 Task: Send an email with the signature Alicia Thompson with the subject Reminder for a donation and the message Would you be able to attend the training session on Monday at 10 am? from softage.10@softage.net to softage.6@softage.net and softage.7@softage.net
Action: Mouse moved to (104, 108)
Screenshot: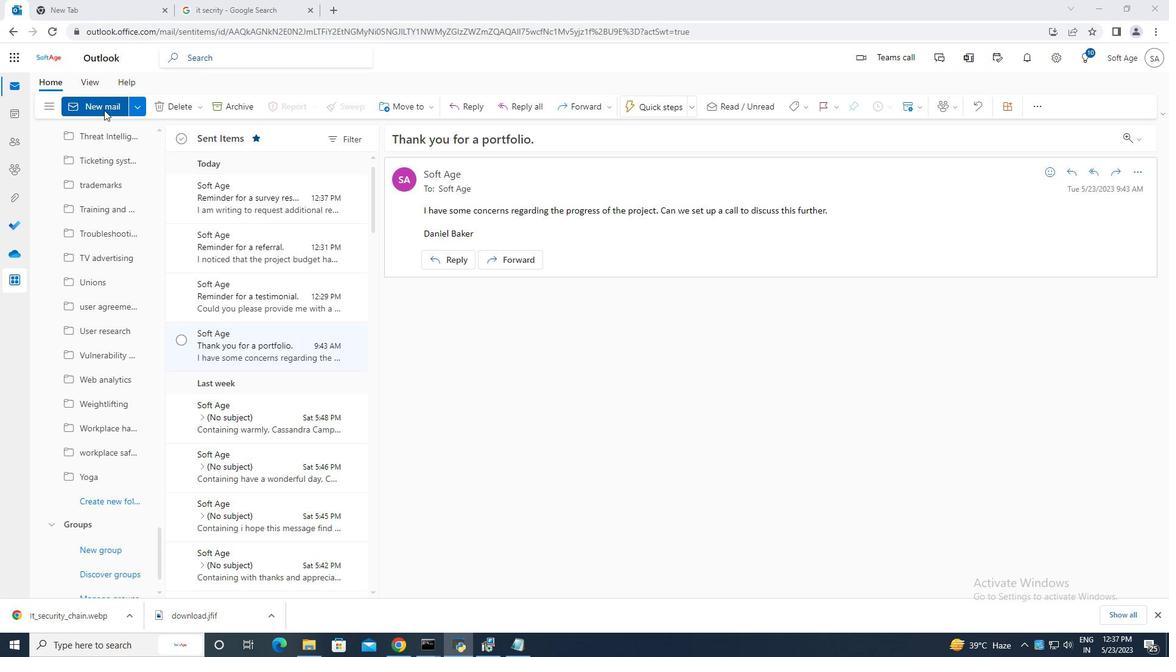 
Action: Mouse pressed left at (104, 108)
Screenshot: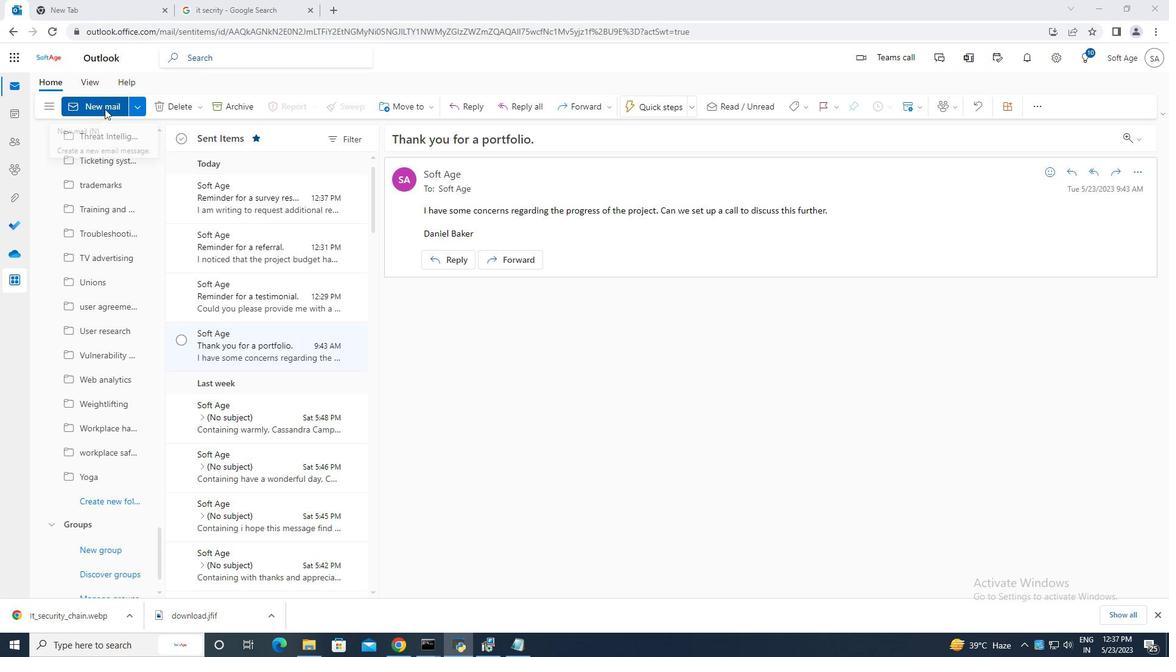 
Action: Mouse moved to (787, 112)
Screenshot: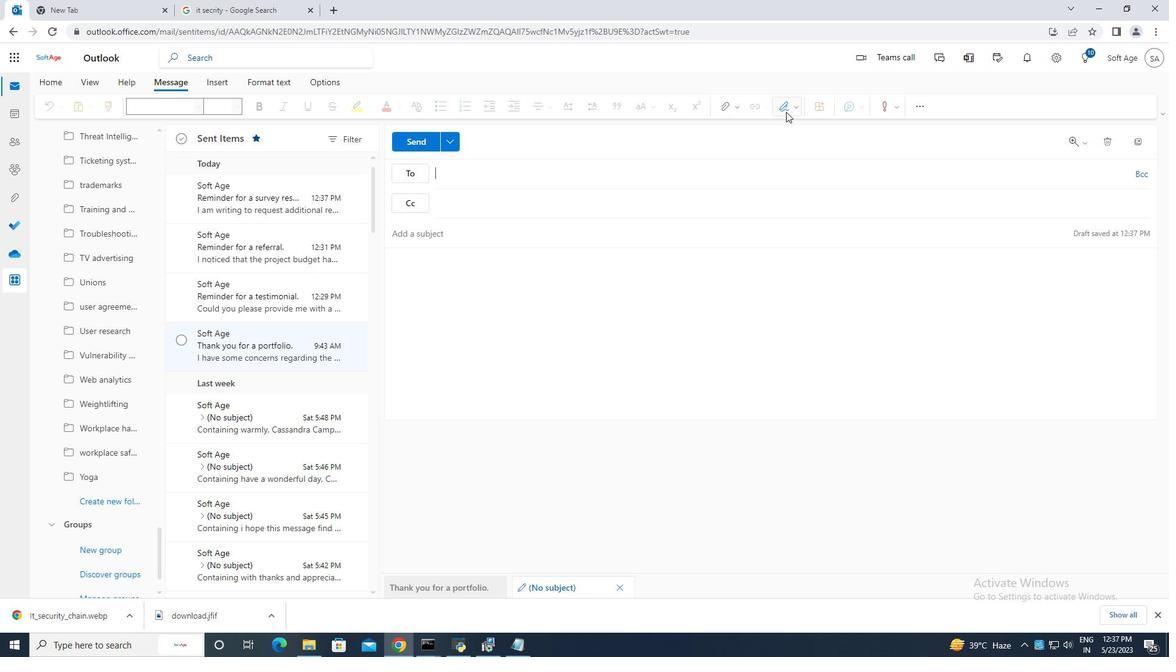 
Action: Mouse pressed left at (787, 112)
Screenshot: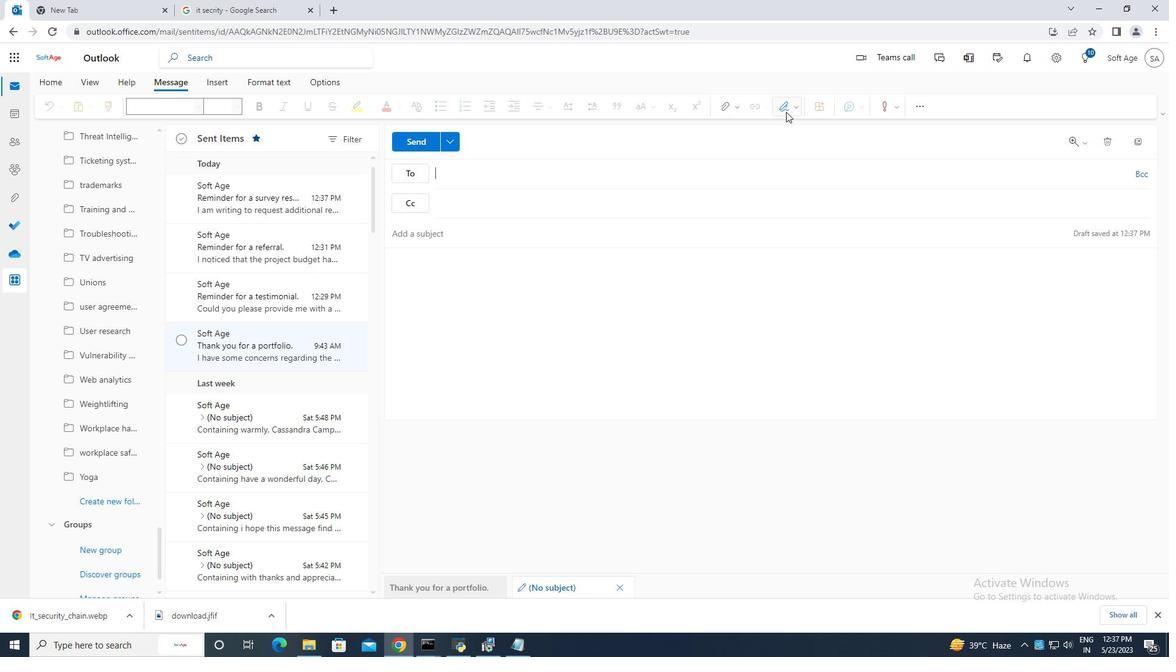 
Action: Mouse moved to (766, 152)
Screenshot: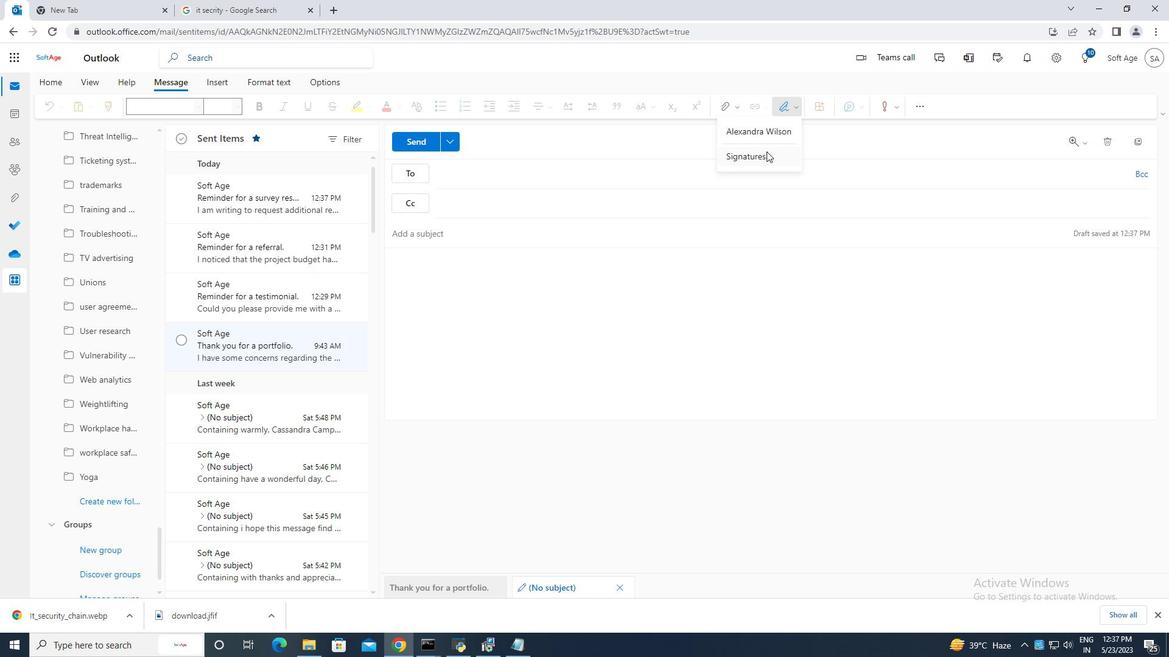 
Action: Mouse pressed left at (766, 152)
Screenshot: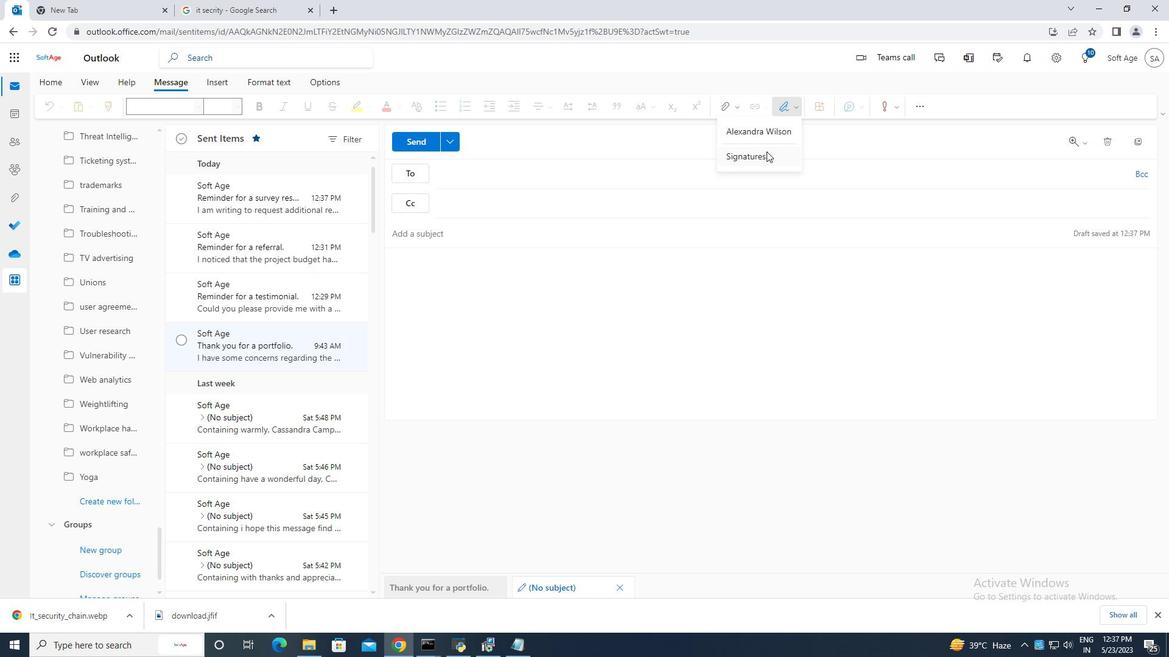 
Action: Mouse moved to (823, 201)
Screenshot: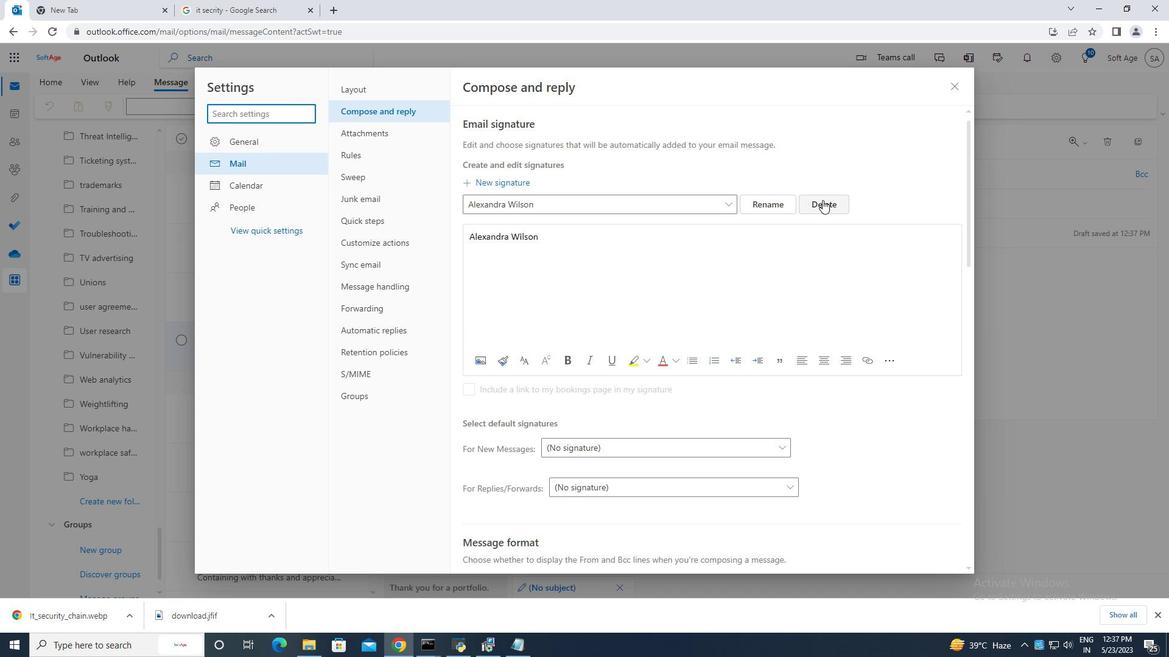 
Action: Mouse pressed left at (823, 201)
Screenshot: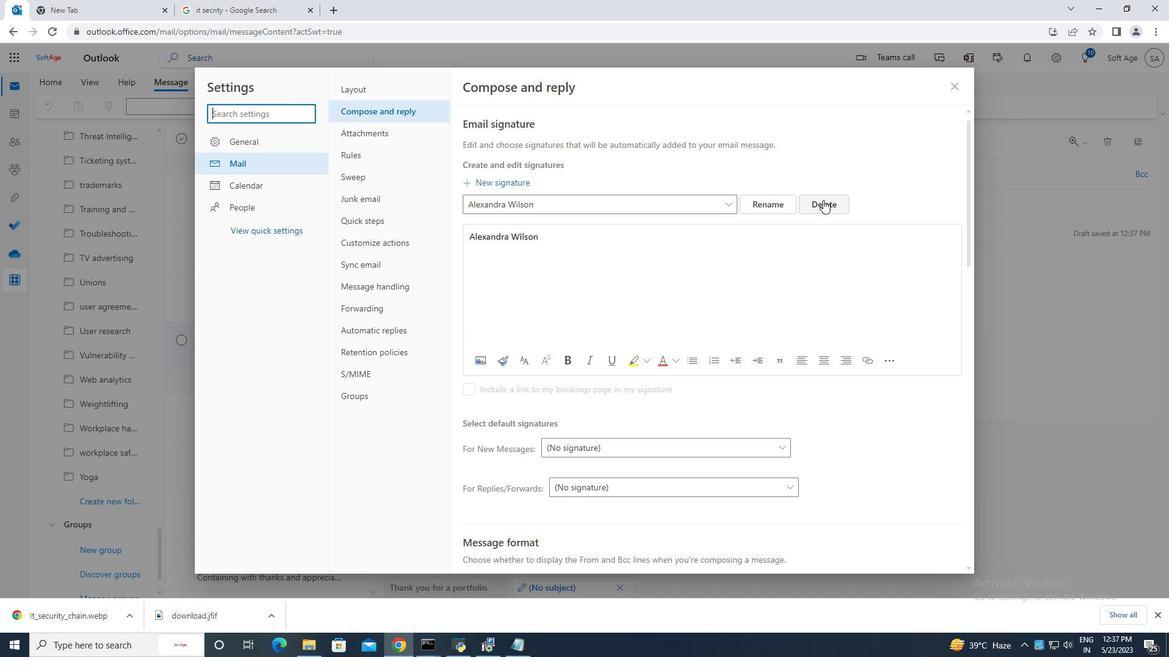 
Action: Mouse moved to (530, 207)
Screenshot: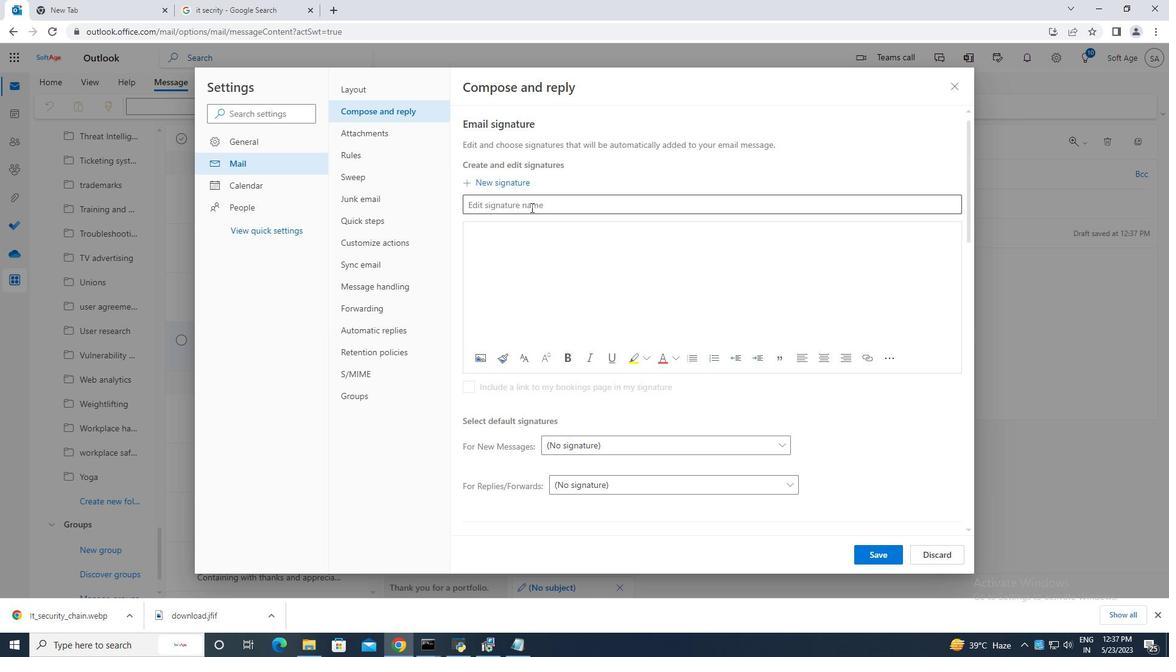 
Action: Mouse pressed left at (530, 207)
Screenshot: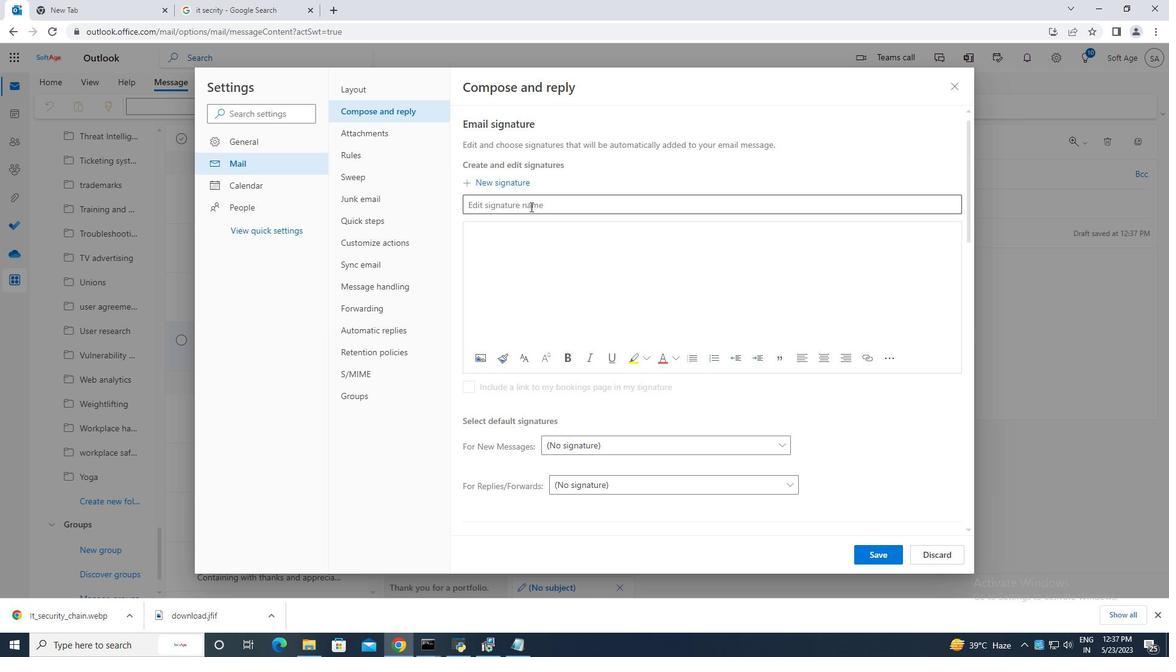
Action: Key pressed <Key.caps_lock>A<Key.caps_lock>licia<Key.space><Key.caps_lock>T<Key.caps_lock>hompson
Screenshot: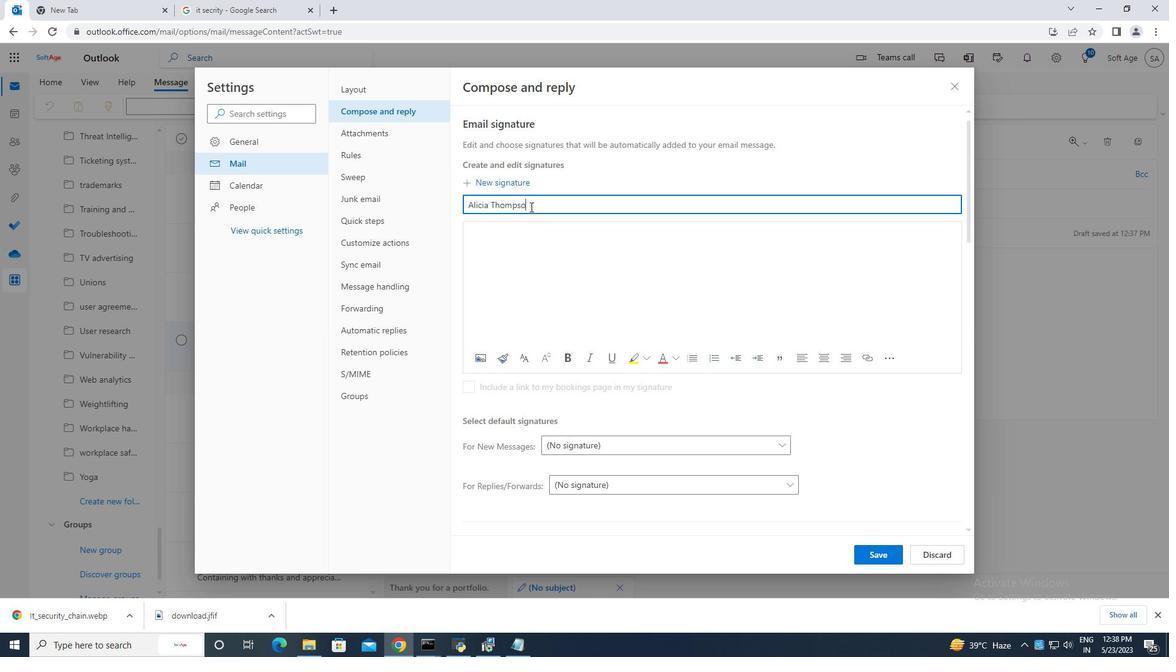 
Action: Mouse moved to (512, 236)
Screenshot: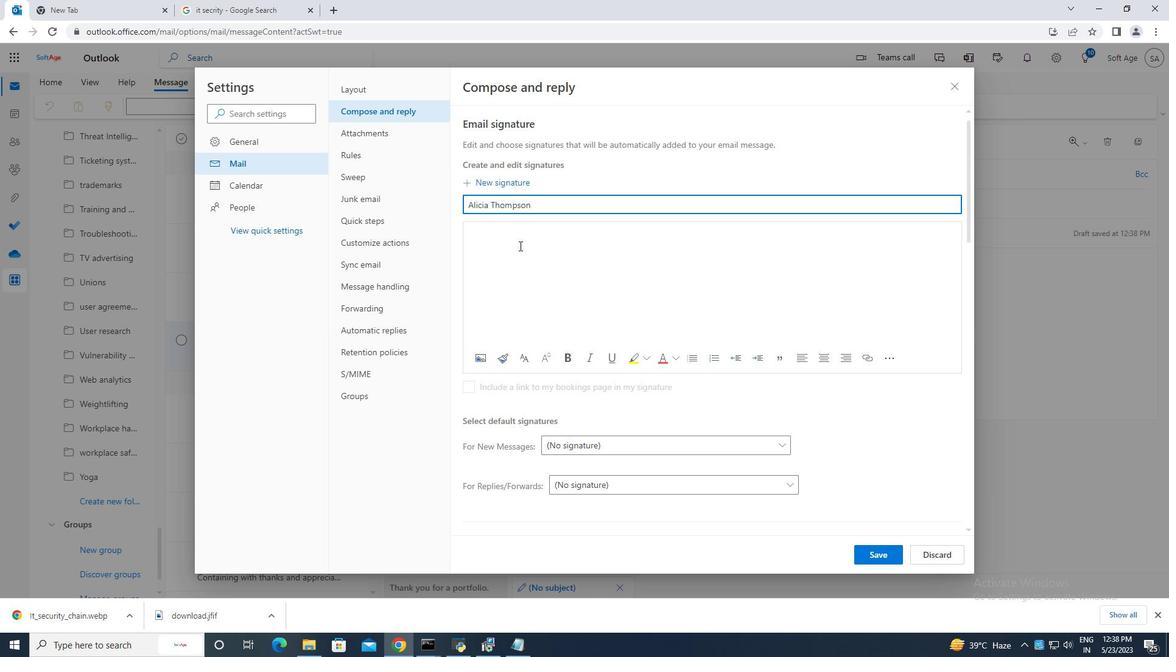 
Action: Mouse pressed left at (512, 236)
Screenshot: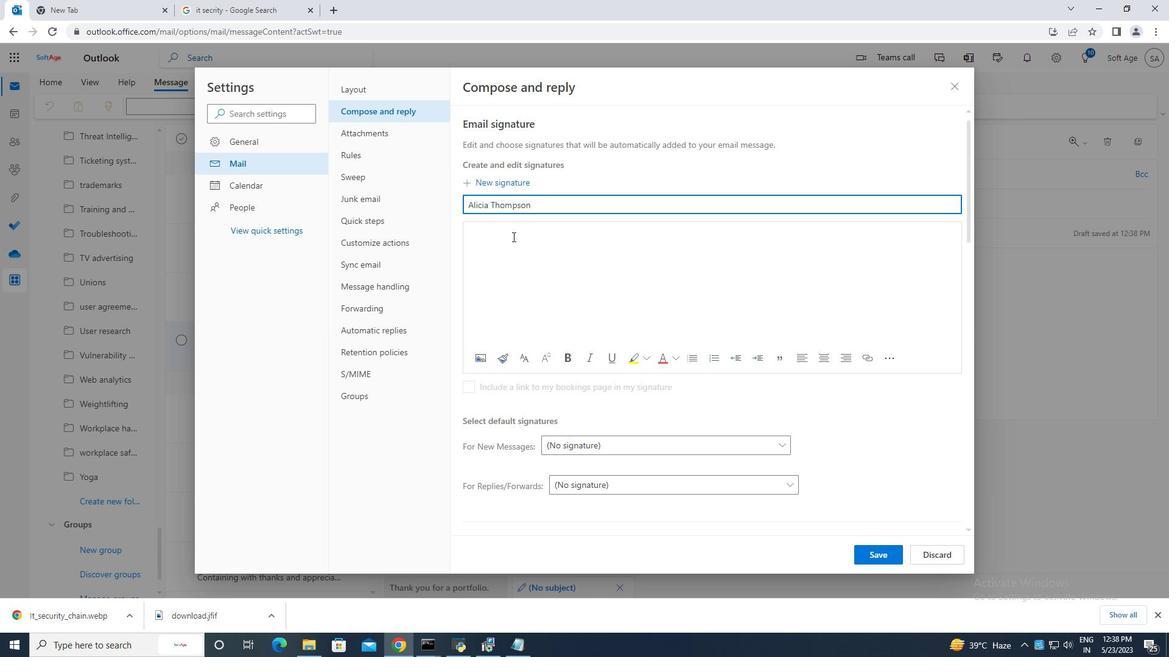 
Action: Mouse moved to (512, 237)
Screenshot: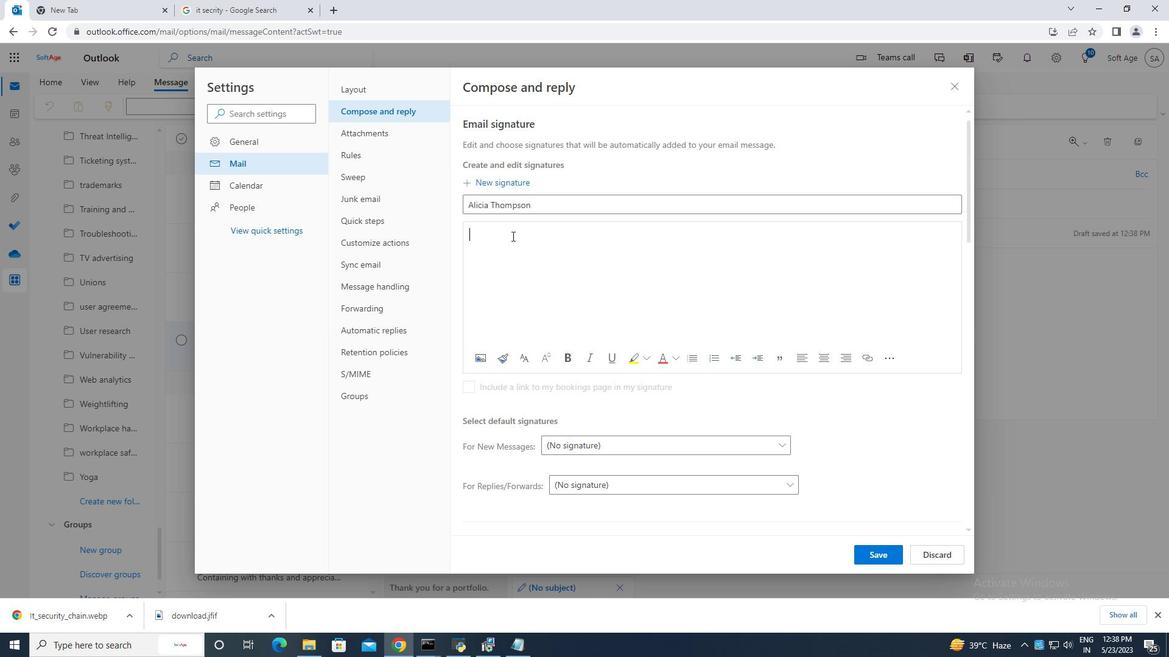 
Action: Key pressed <Key.caps_lock>A<Key.caps_lock>licia<Key.space><Key.caps_lock>T<Key.caps_lock>hompson
Screenshot: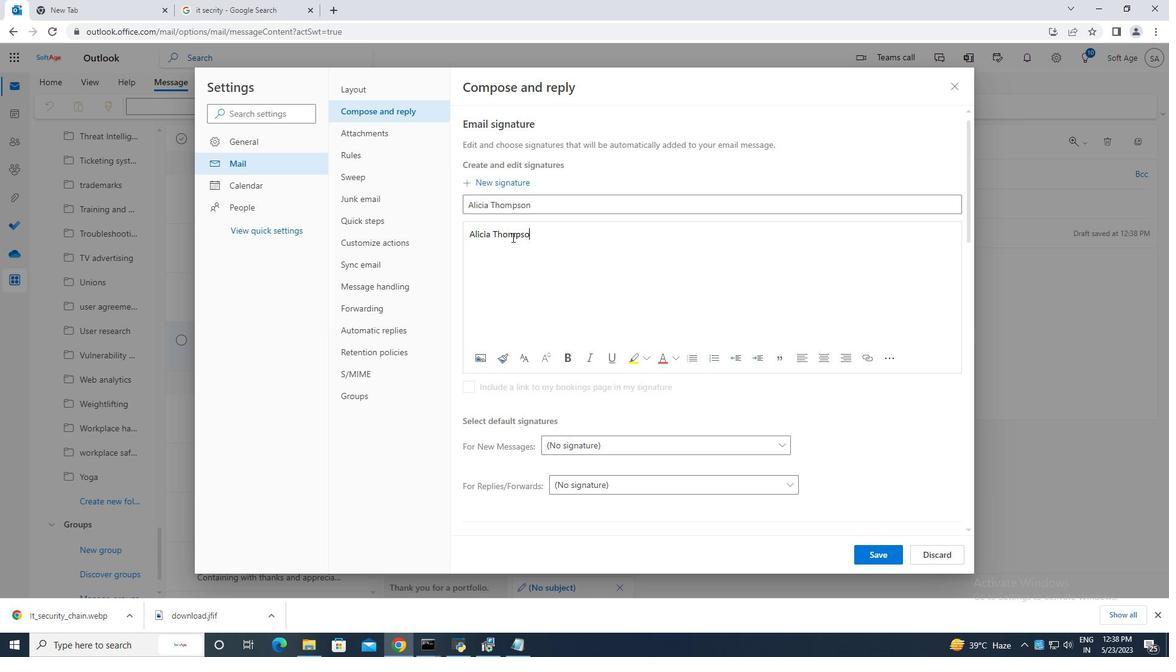 
Action: Mouse moved to (872, 554)
Screenshot: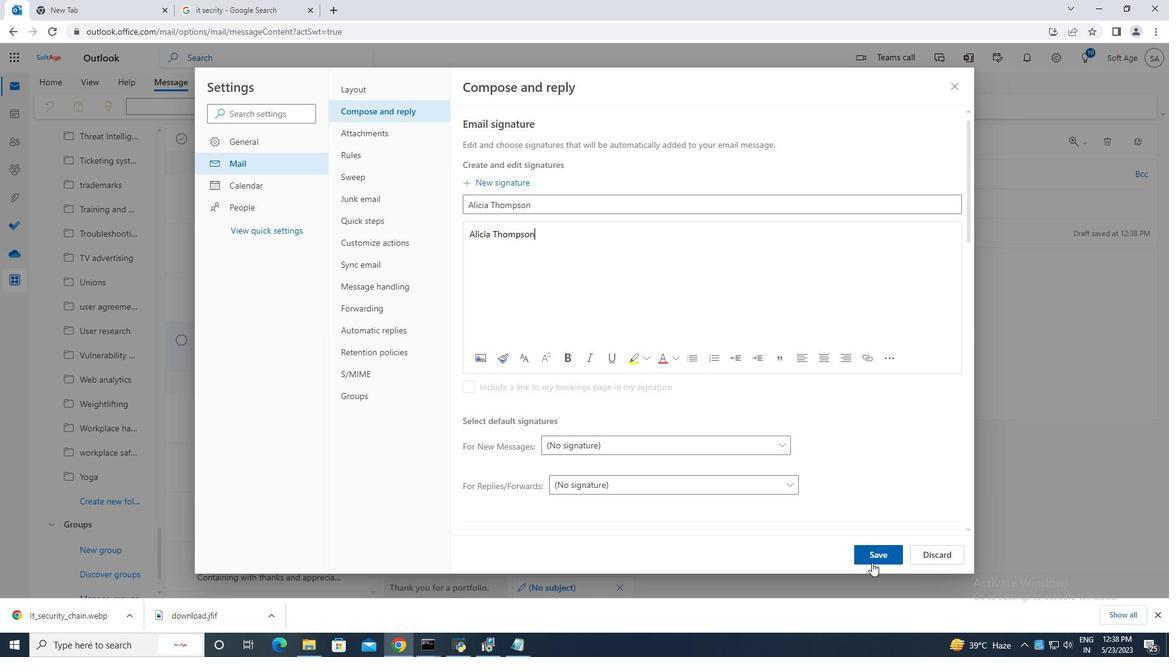 
Action: Mouse pressed left at (872, 554)
Screenshot: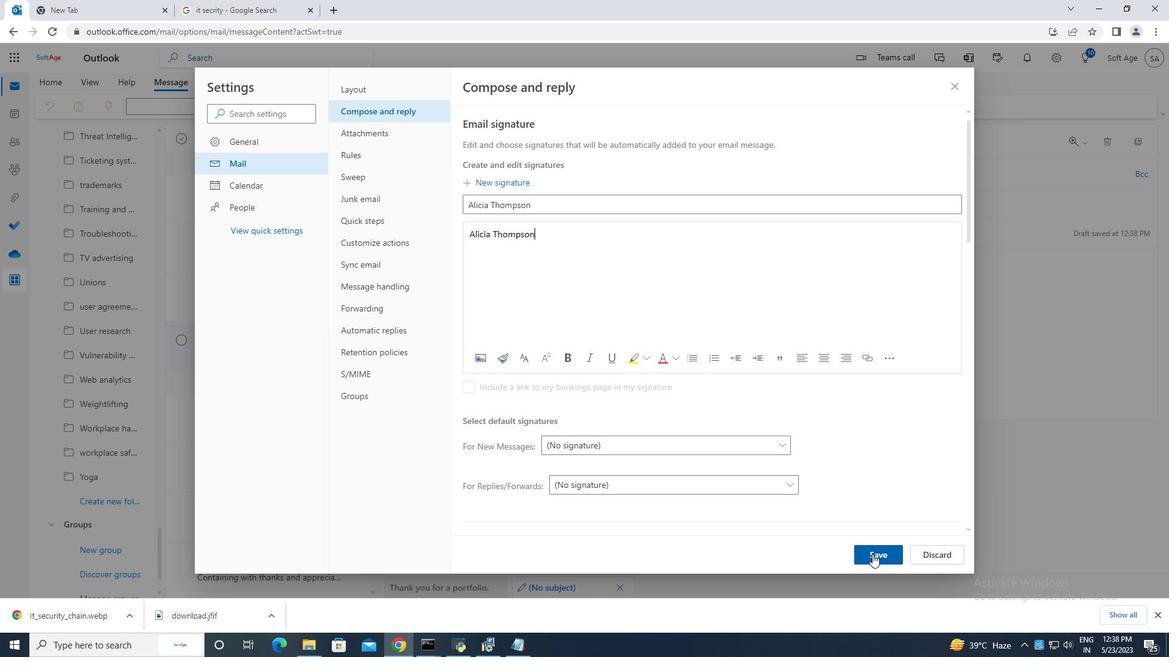 
Action: Mouse moved to (962, 85)
Screenshot: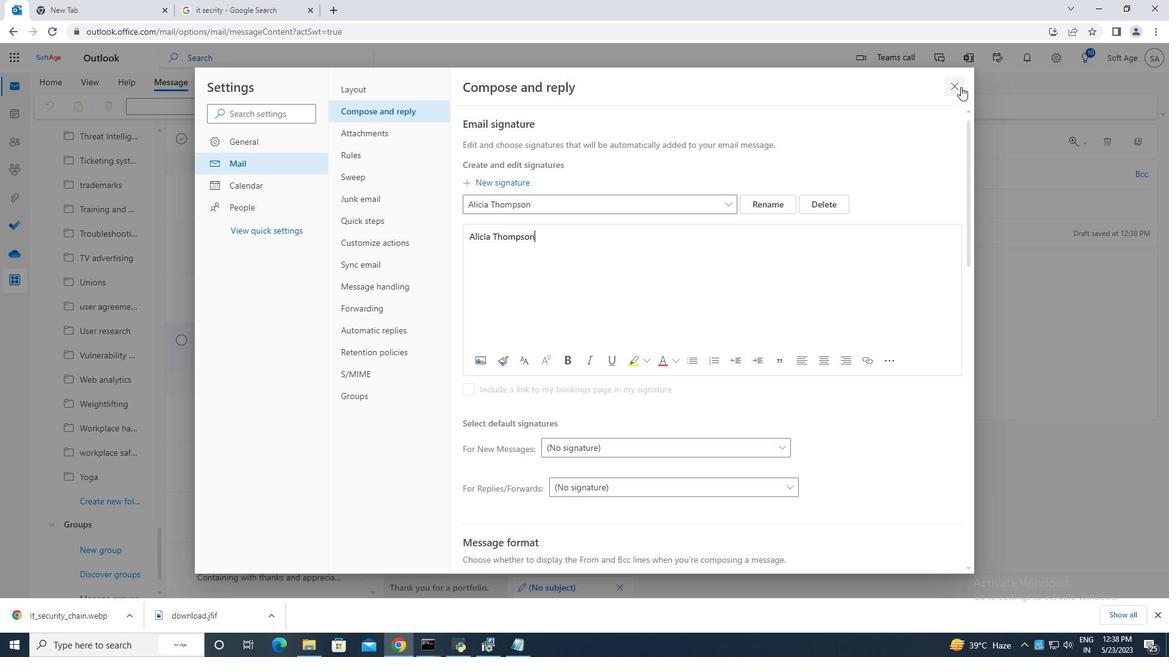 
Action: Mouse pressed left at (962, 85)
Screenshot: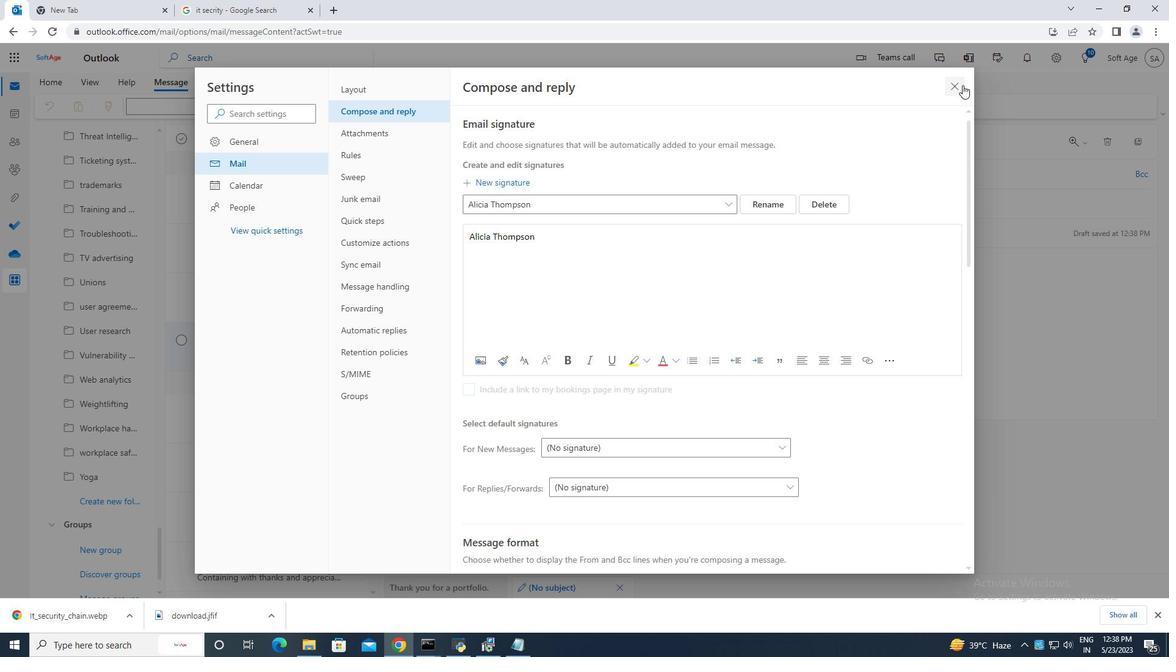 
Action: Mouse moved to (786, 112)
Screenshot: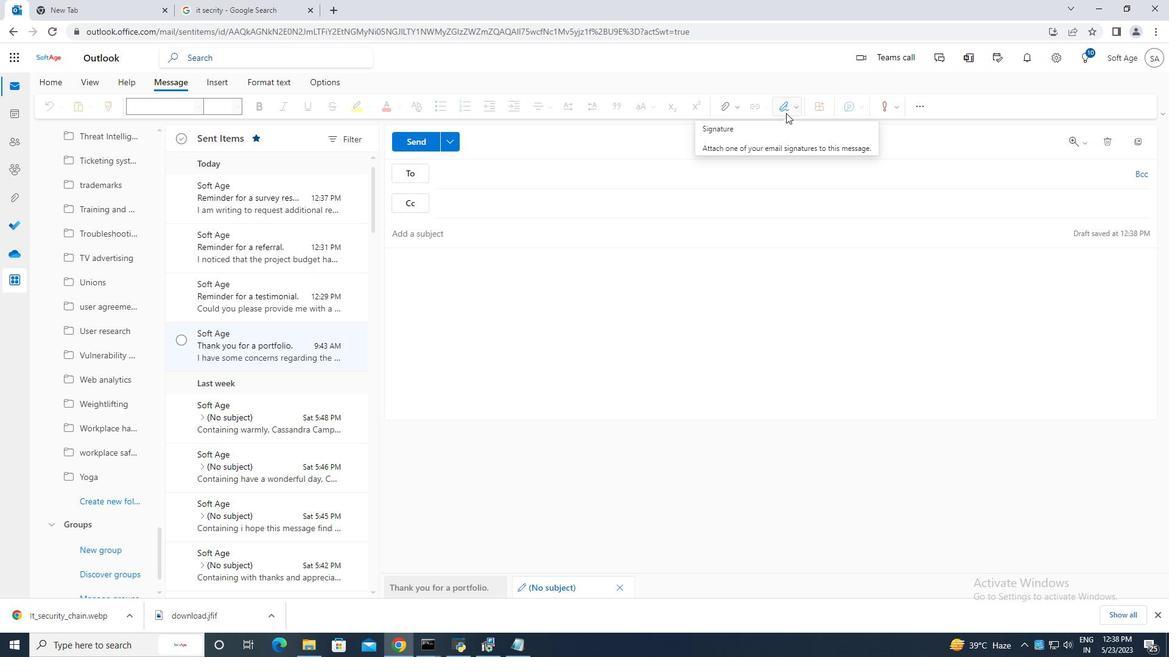 
Action: Mouse pressed left at (786, 112)
Screenshot: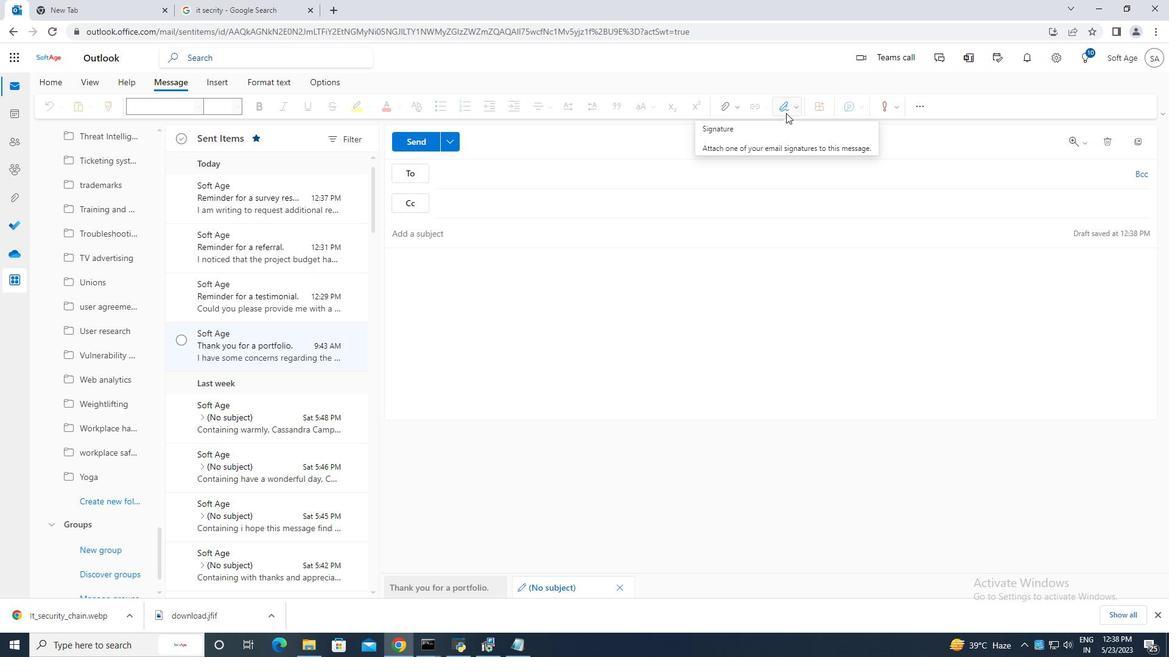 
Action: Mouse moved to (772, 129)
Screenshot: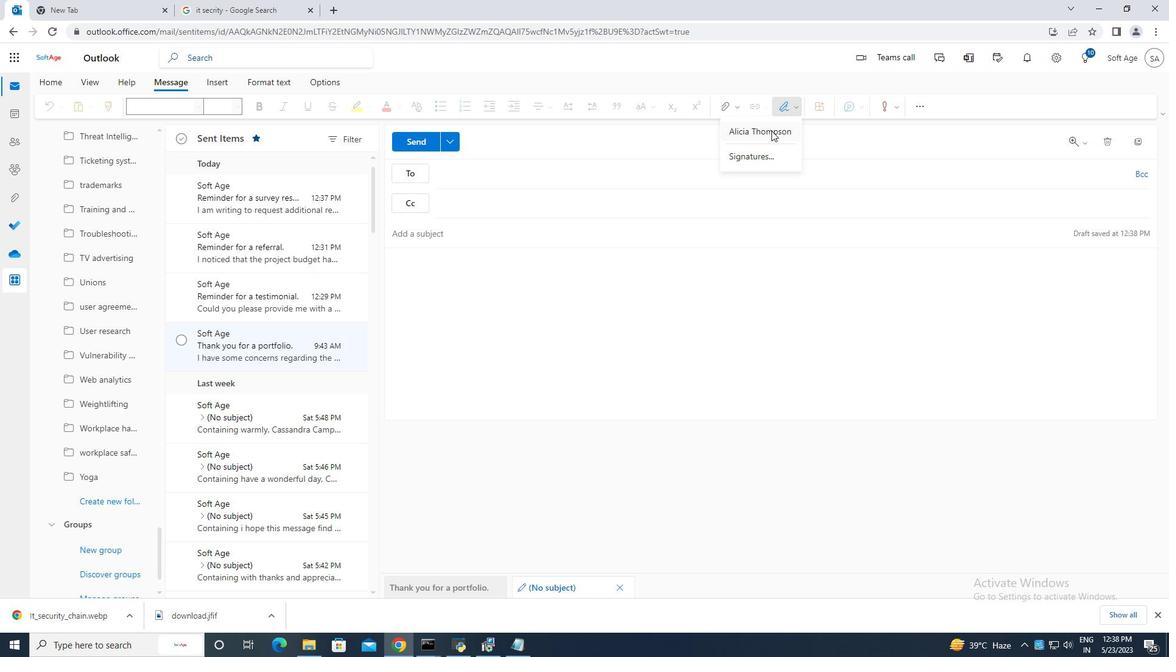 
Action: Mouse pressed left at (772, 129)
Screenshot: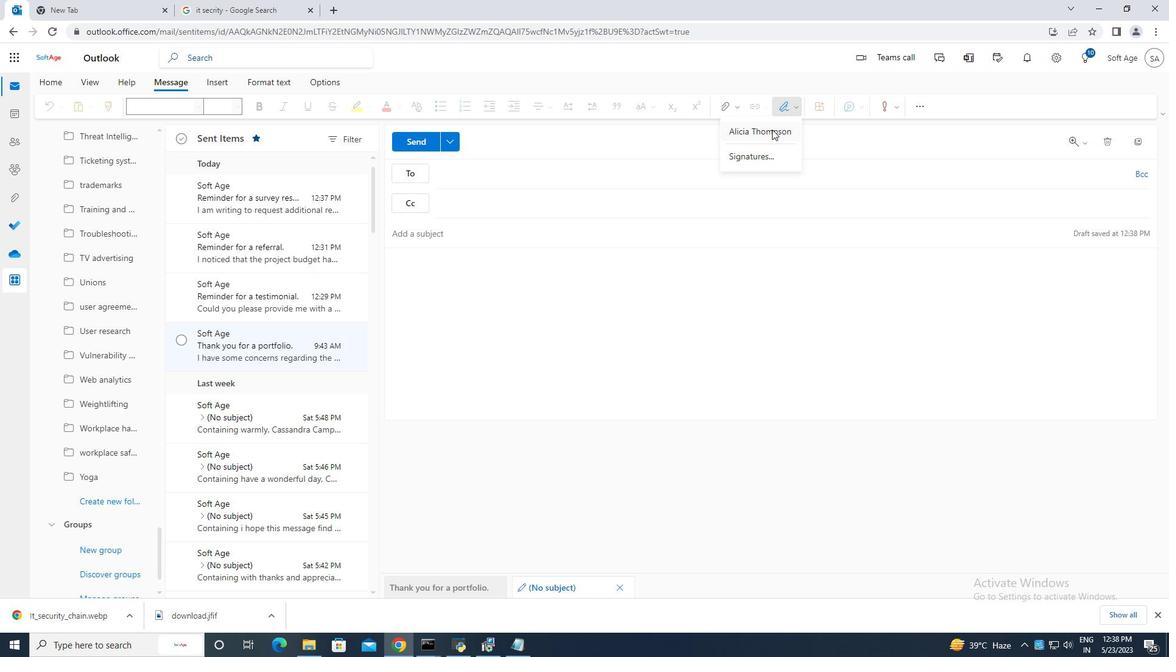 
Action: Mouse moved to (436, 229)
Screenshot: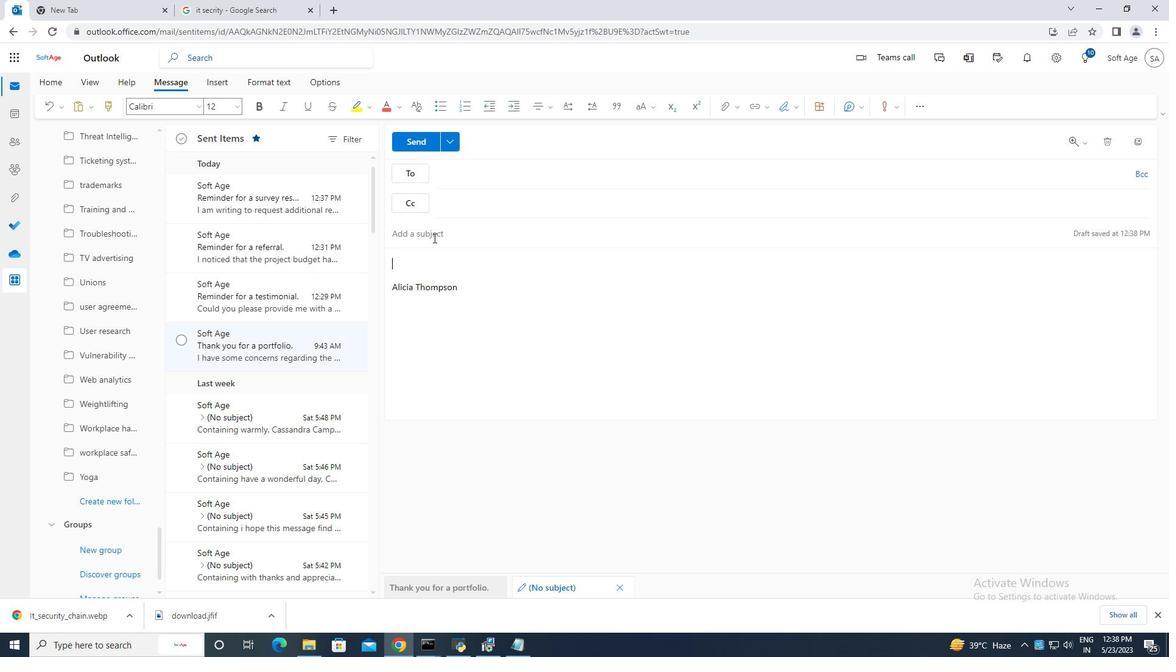 
Action: Mouse pressed left at (436, 229)
Screenshot: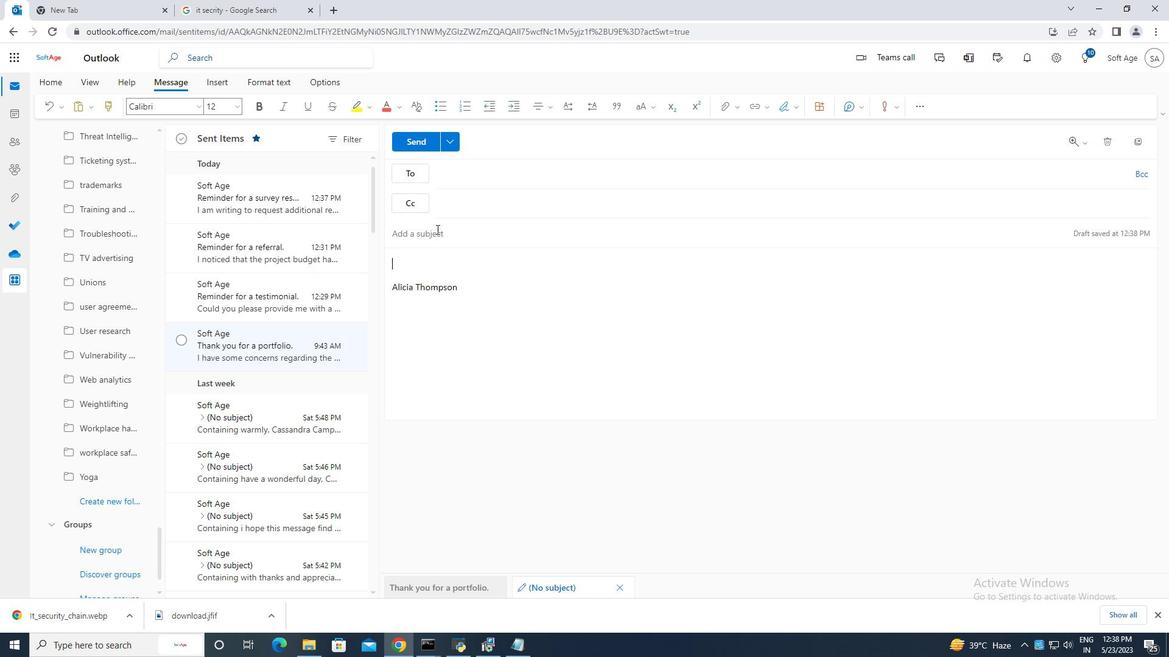 
Action: Mouse moved to (437, 230)
Screenshot: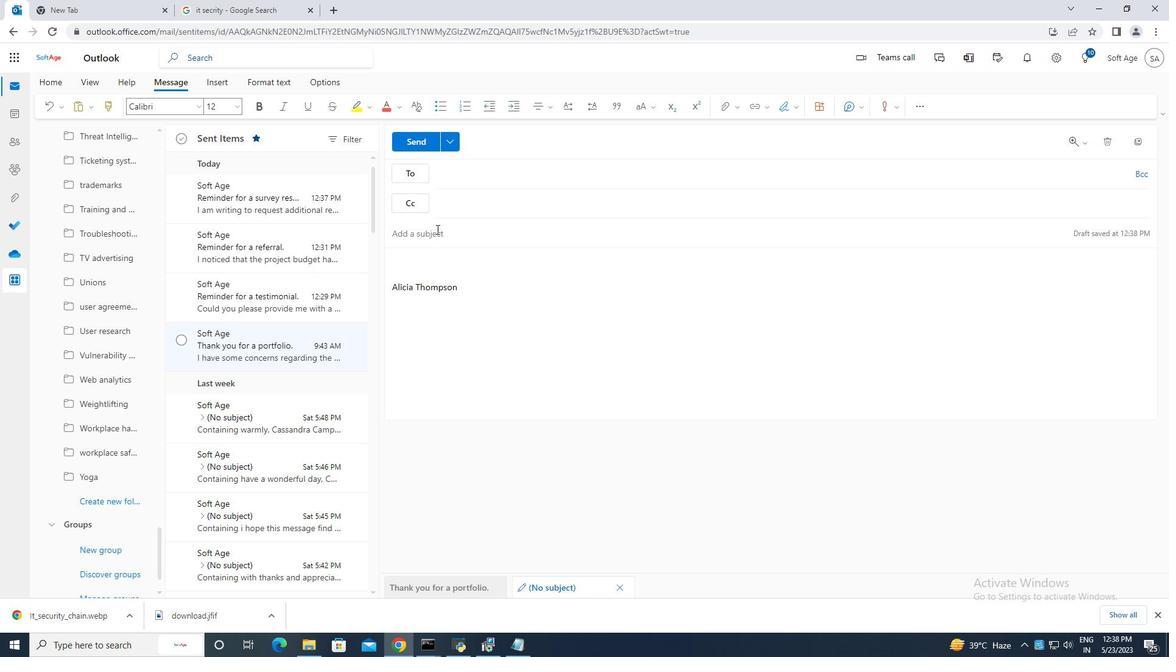 
Action: Key pressed <Key.caps_lock>R<Key.caps_lock>eminder<Key.space><Key.caps_lock><Key.caps_lock>for<Key.space>
Screenshot: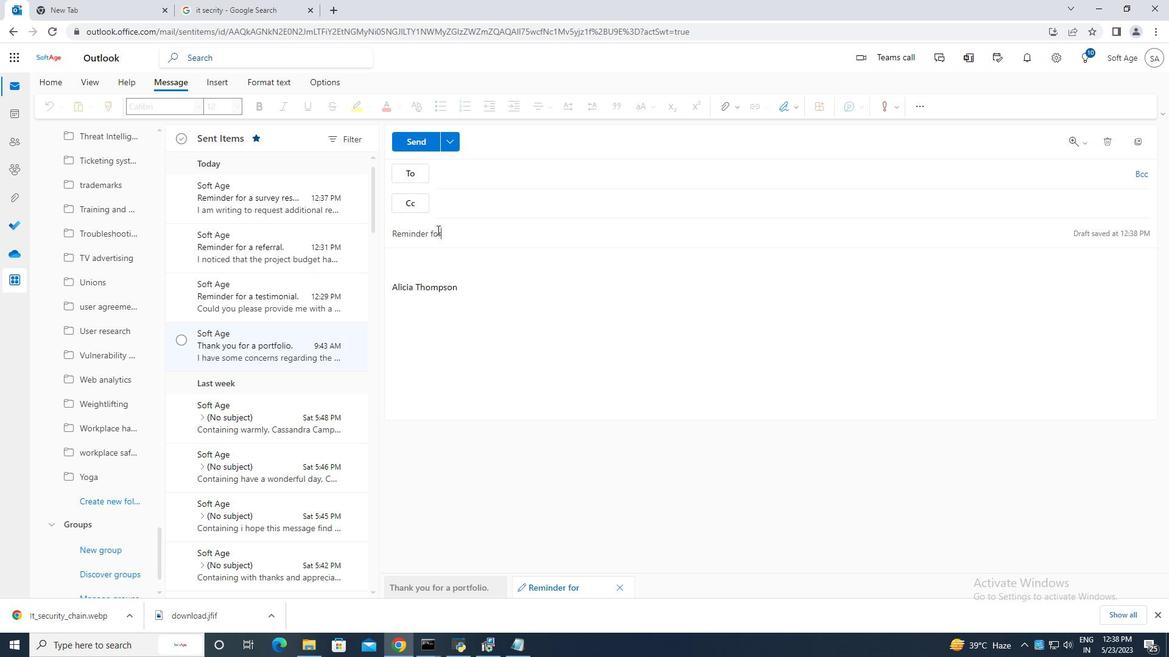 
Action: Mouse moved to (471, 234)
Screenshot: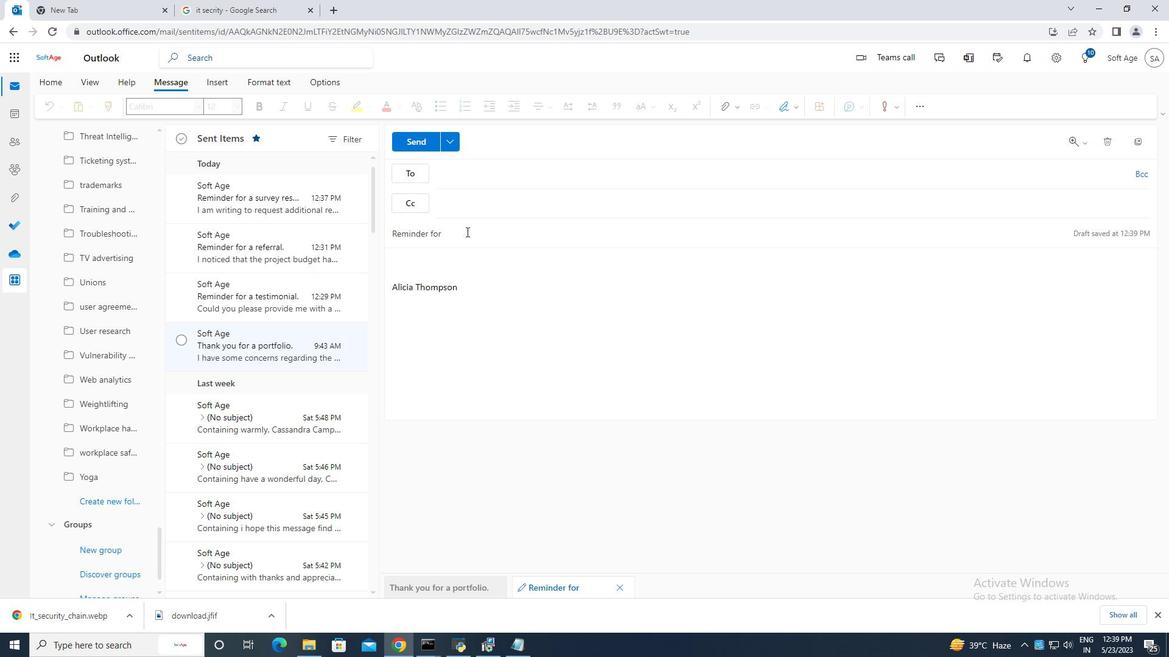
Action: Mouse pressed left at (471, 234)
Screenshot: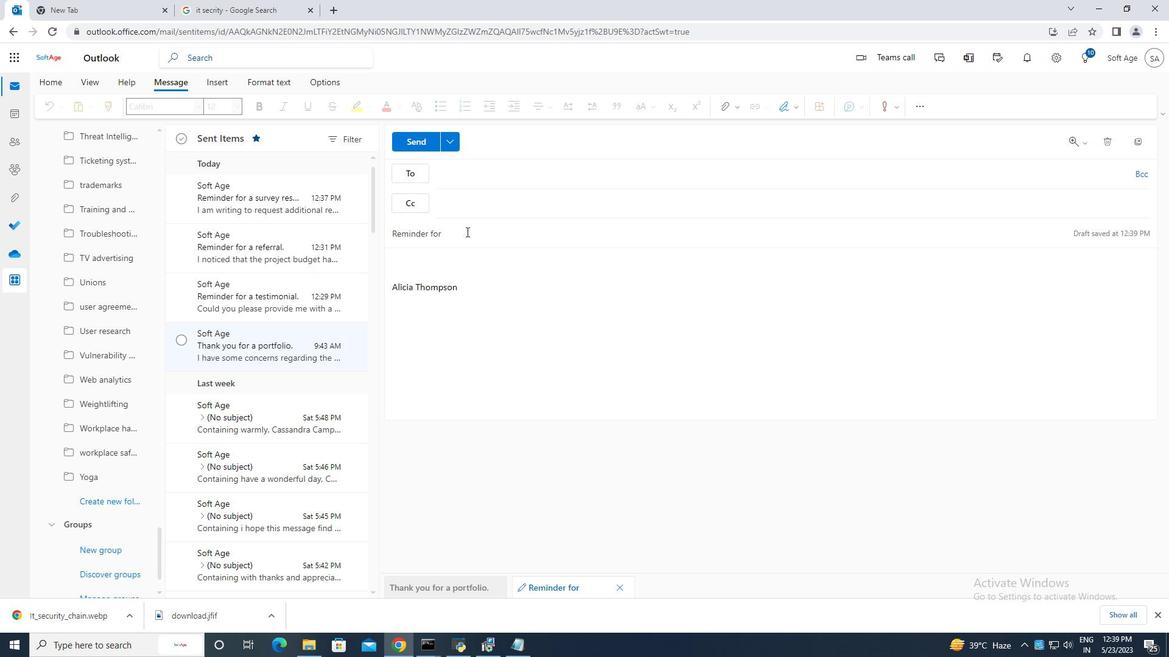 
Action: Mouse moved to (487, 244)
Screenshot: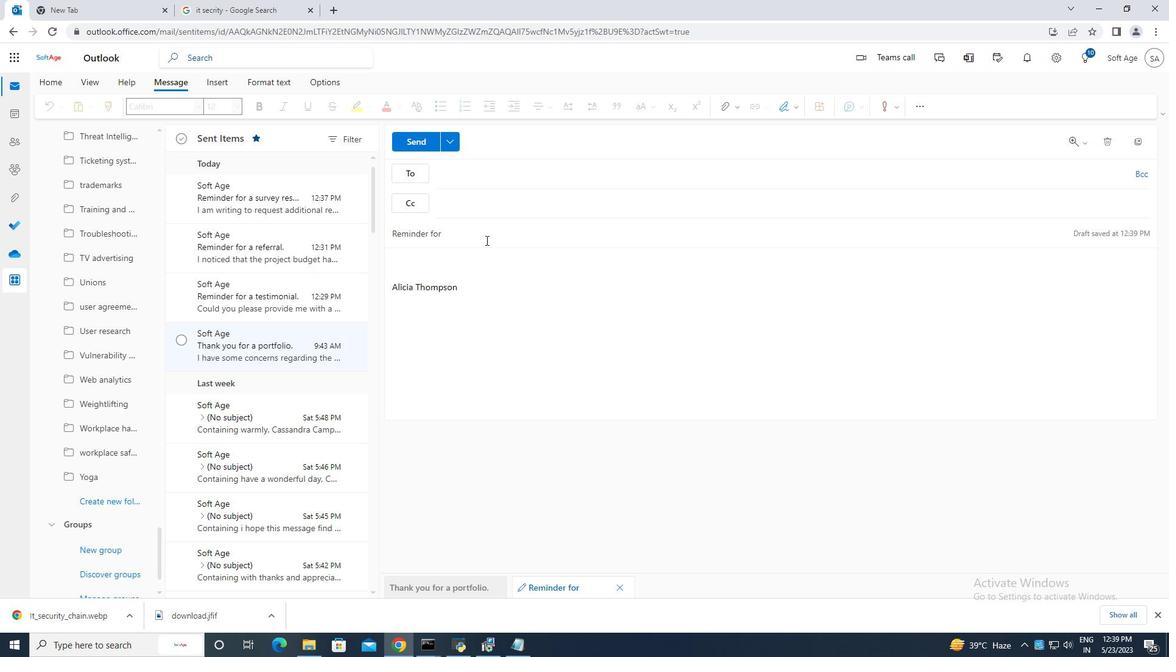 
Action: Key pressed a<Key.space>donation<Key.space><Key.backspace>.
Screenshot: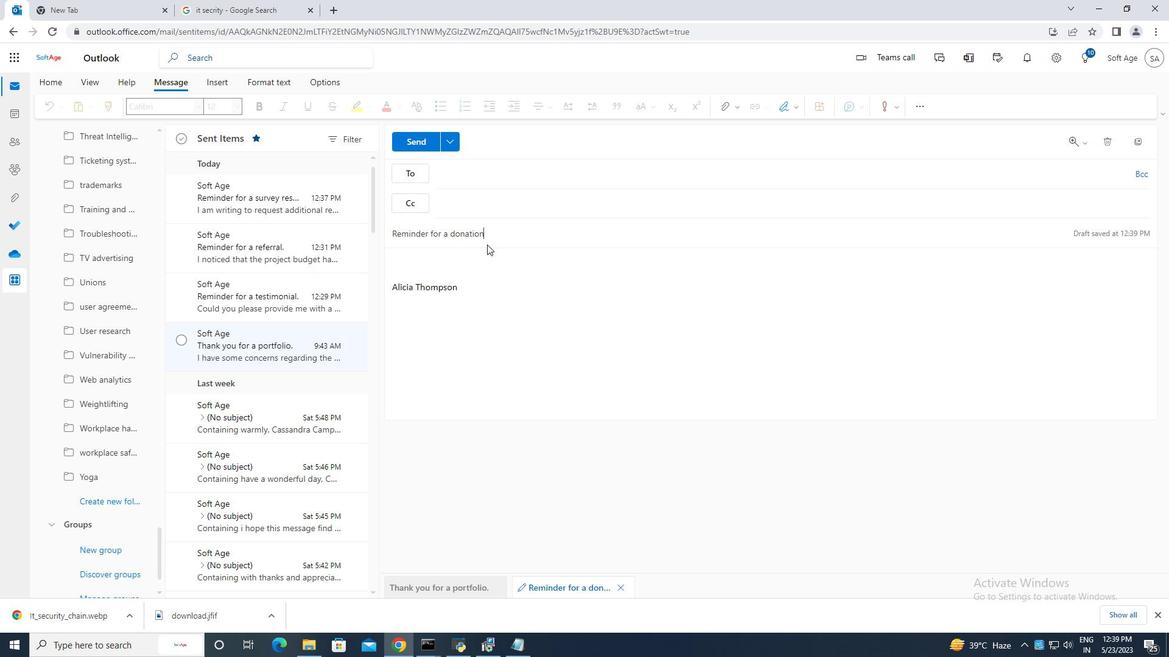 
Action: Mouse moved to (438, 259)
Screenshot: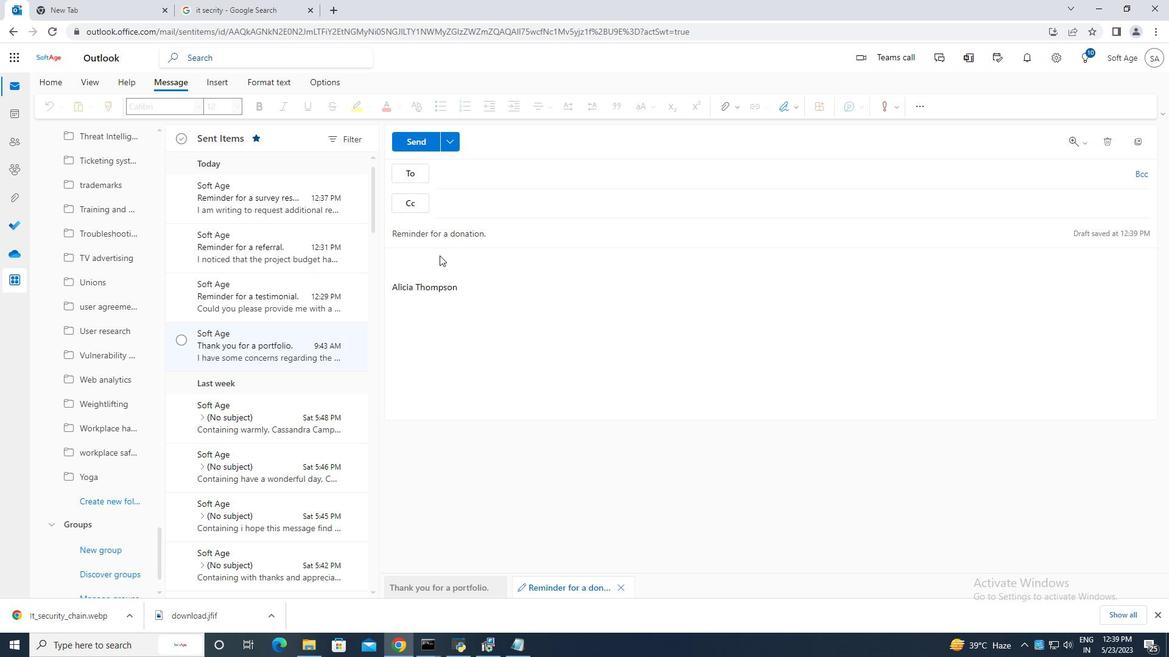 
Action: Mouse pressed left at (438, 259)
Screenshot: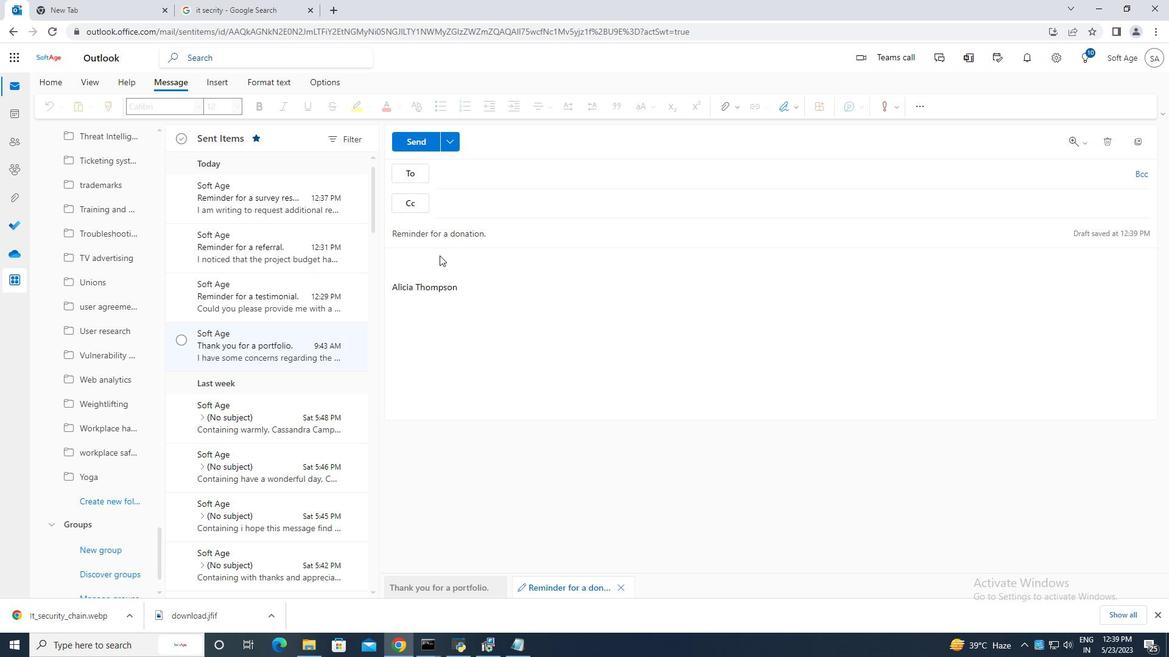 
Action: Mouse moved to (430, 266)
Screenshot: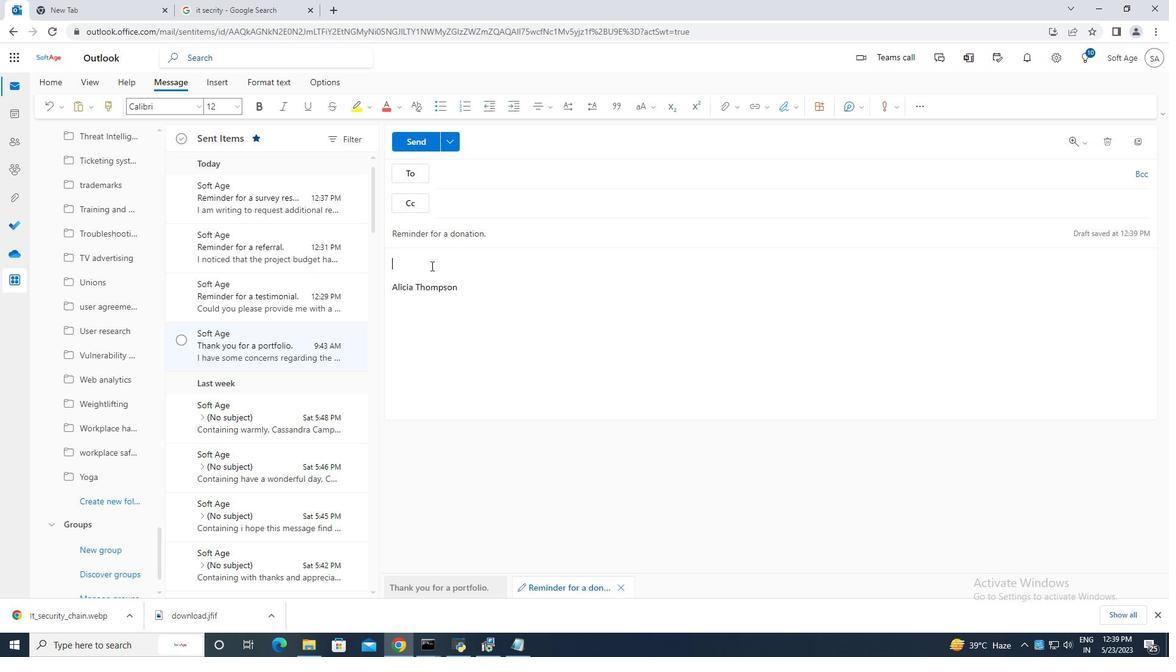 
Action: Key pressed <Key.caps_lock>W<Key.caps_lock>ould<Key.space>you<Key.space>able<Key.space>to<Key.space>attend<Key.space>the<Key.space>training<Key.space>session<Key.space>on<Key.space>momday<Key.space><Key.backspace><Key.backspace><Key.backspace><Key.backspace><Key.backspace>nday<Key.space>at<Key.space>10am.
Screenshot: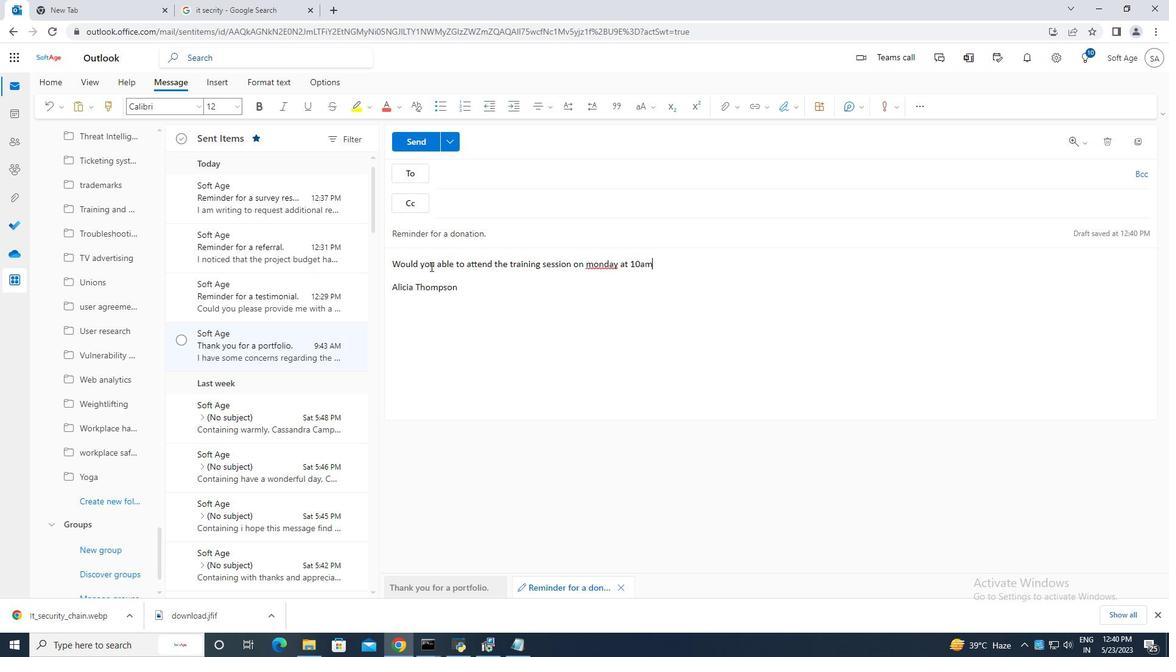 
Action: Mouse moved to (594, 266)
Screenshot: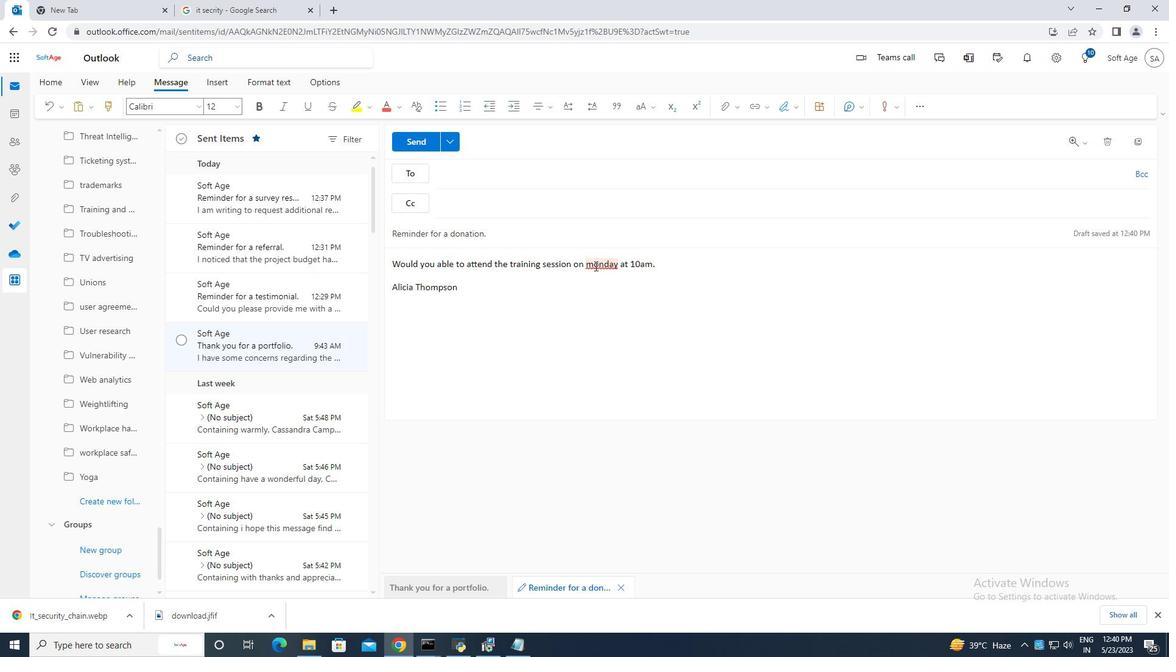 
Action: Mouse pressed left at (594, 266)
Screenshot: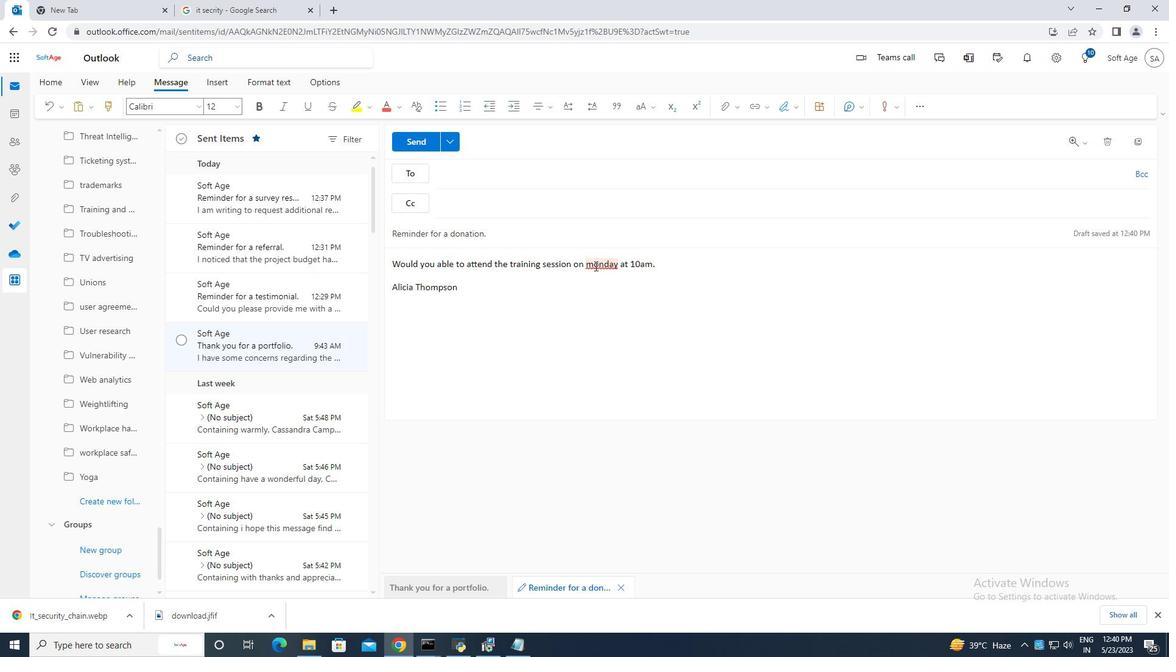
Action: Mouse moved to (596, 264)
Screenshot: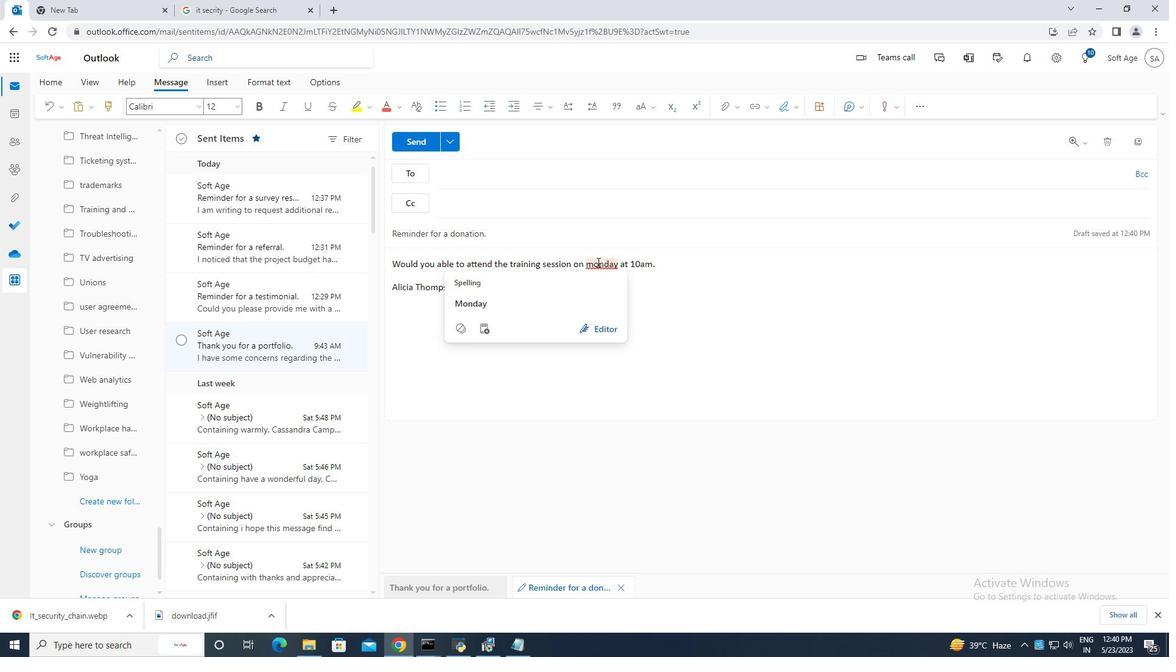 
Action: Key pressed <Key.backspace>
Screenshot: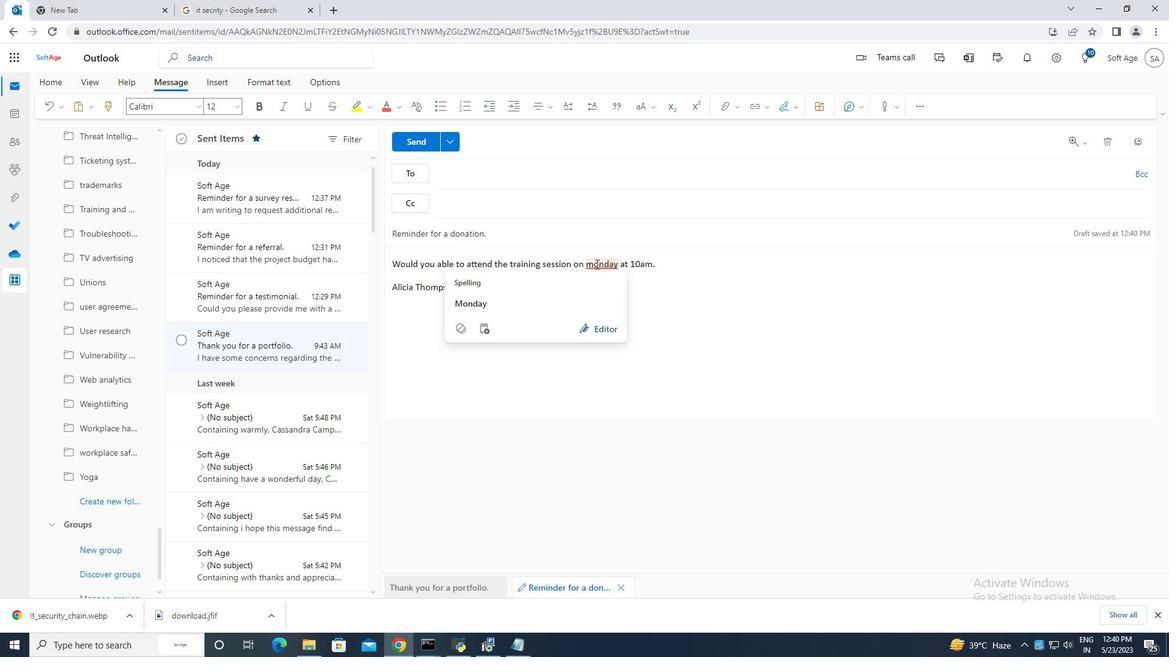 
Action: Mouse moved to (595, 264)
Screenshot: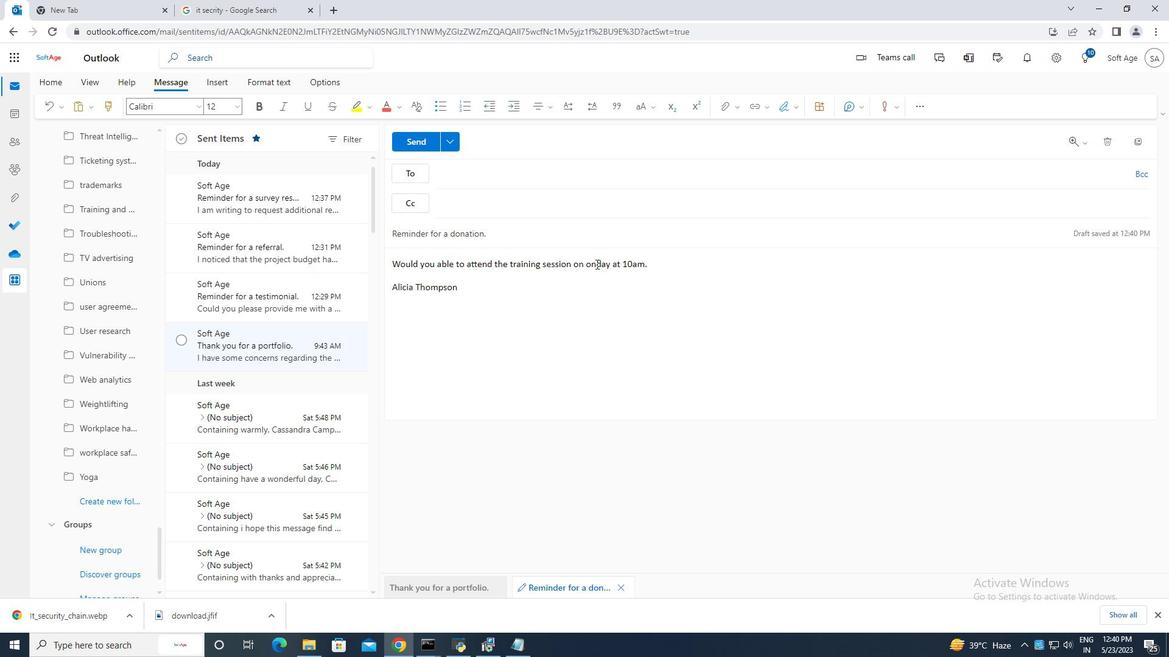 
Action: Key pressed <Key.caps_lock>
Screenshot: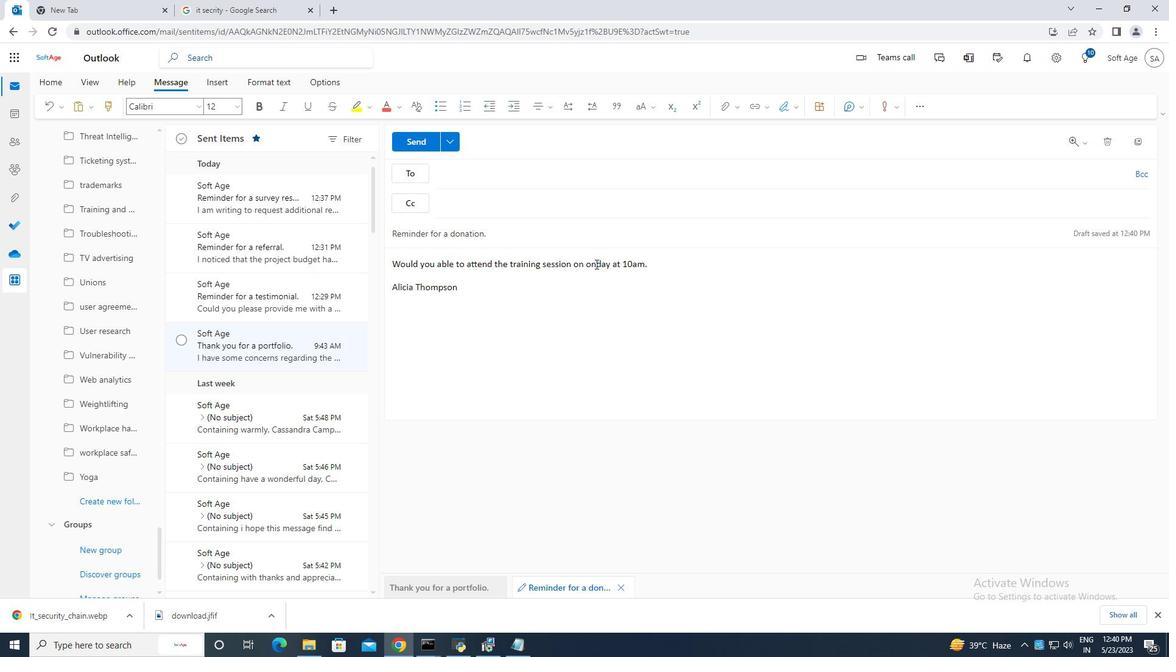 
Action: Mouse moved to (595, 264)
Screenshot: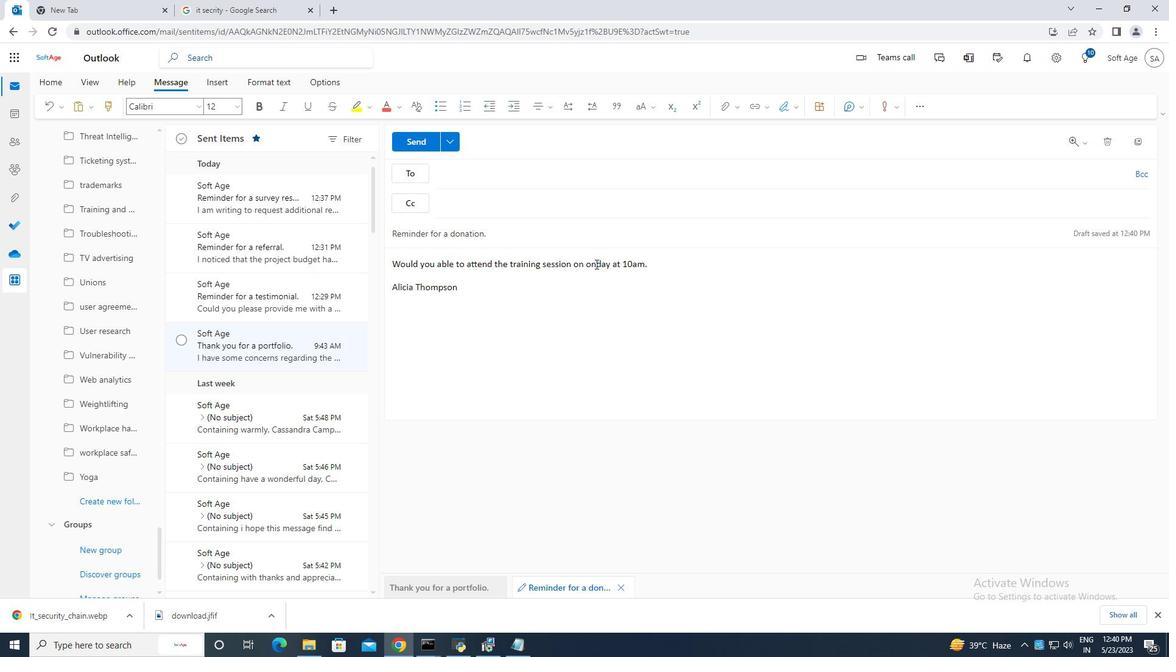 
Action: Key pressed M
Screenshot: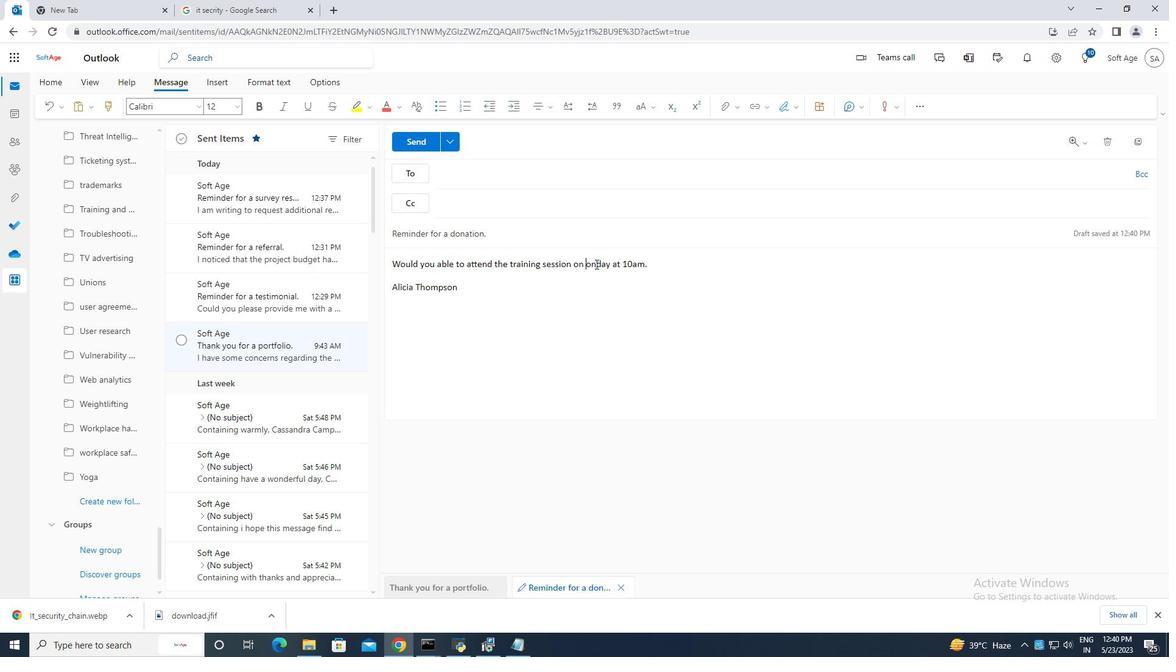 
Action: Mouse moved to (614, 297)
Screenshot: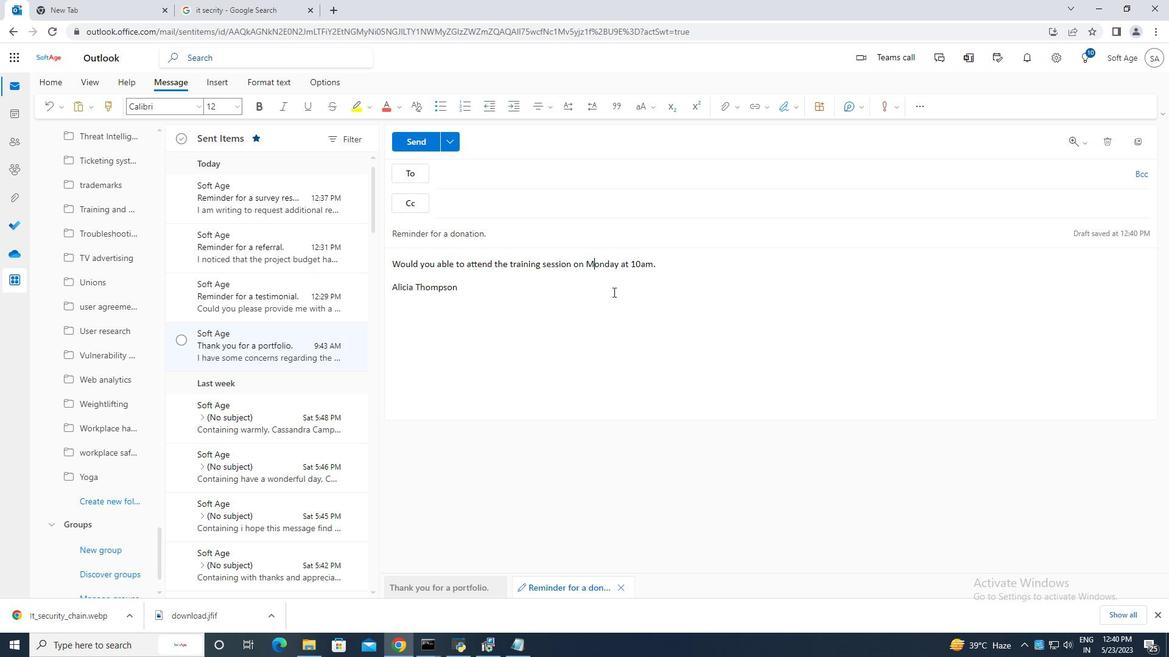 
Action: Mouse pressed left at (614, 297)
Screenshot: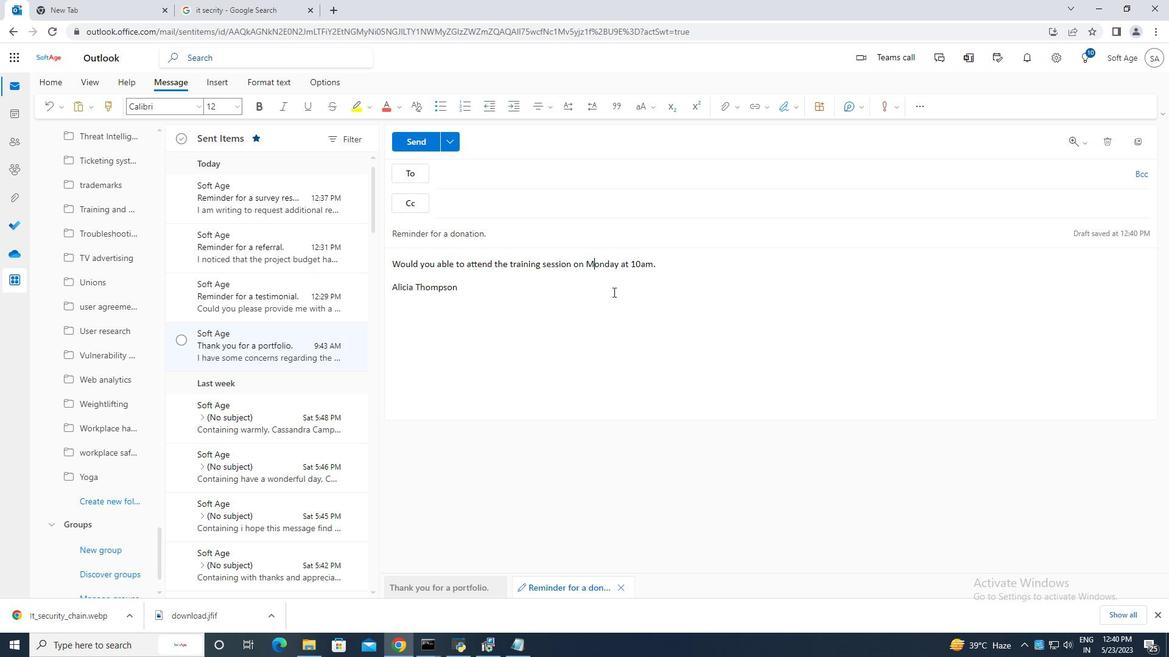 
Action: Mouse moved to (474, 177)
Screenshot: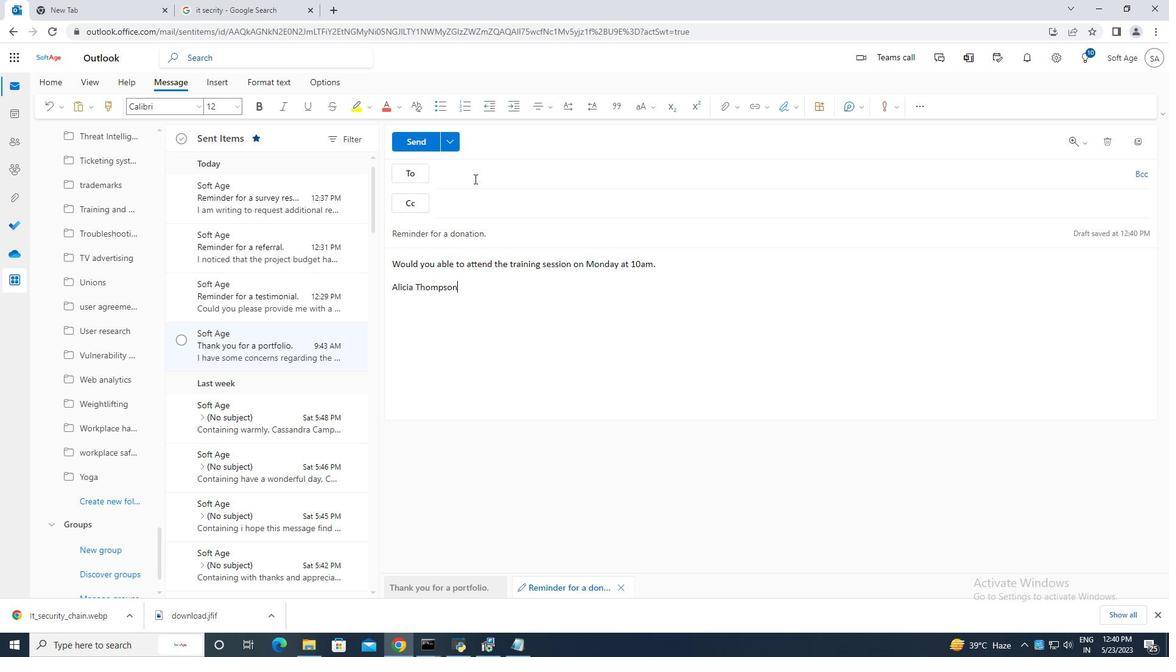 
Action: Mouse pressed left at (474, 177)
Screenshot: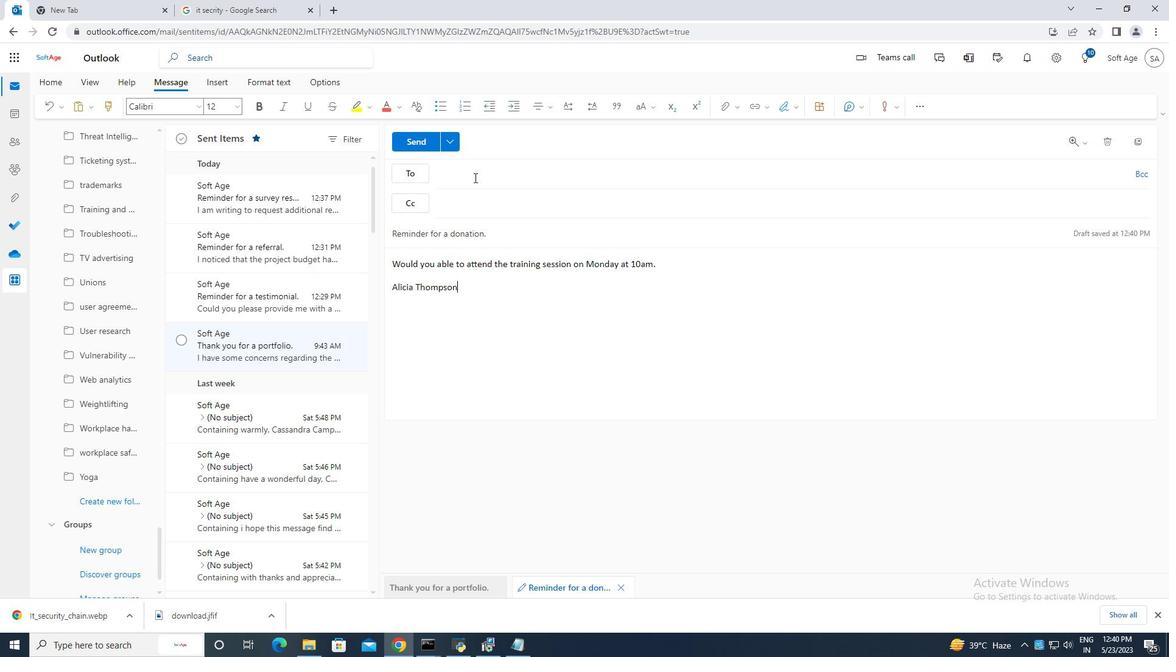 
Action: Mouse moved to (476, 177)
Screenshot: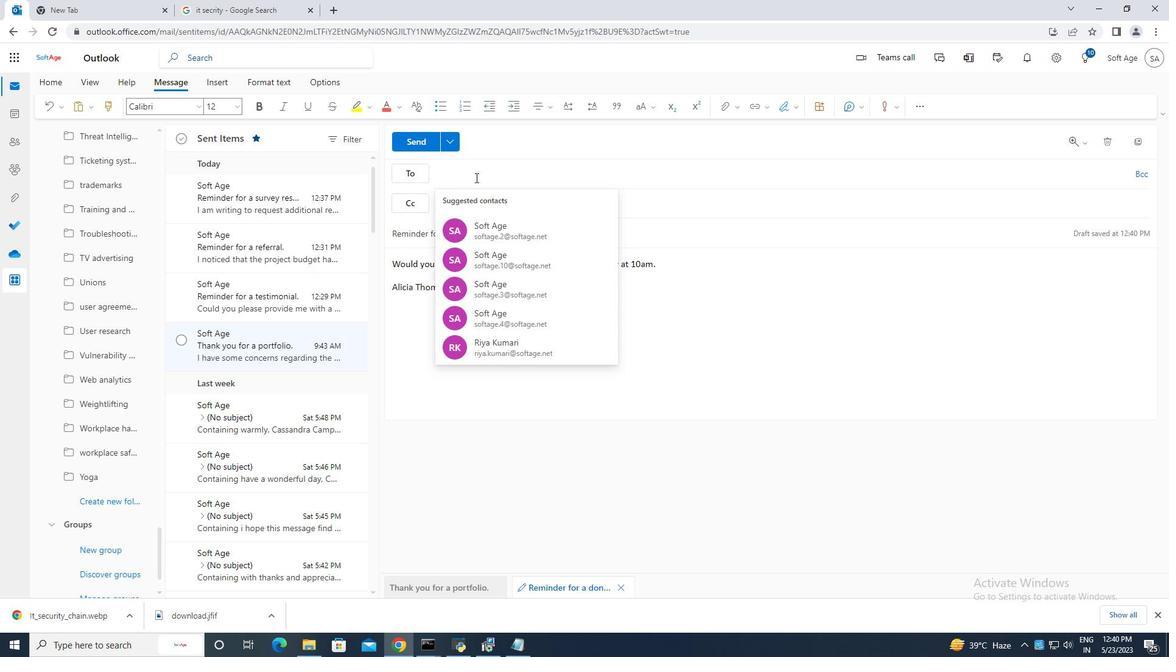 
Action: Key pressed SOFTAGE.6<Key.shift>@
Screenshot: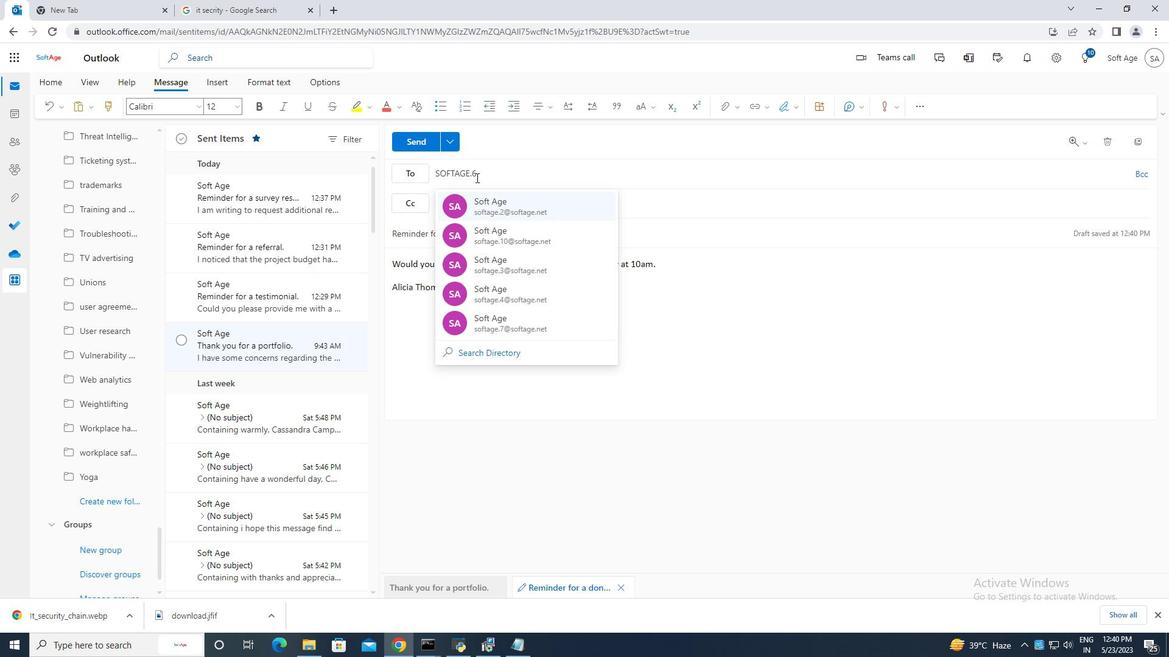 
Action: Mouse moved to (544, 198)
Screenshot: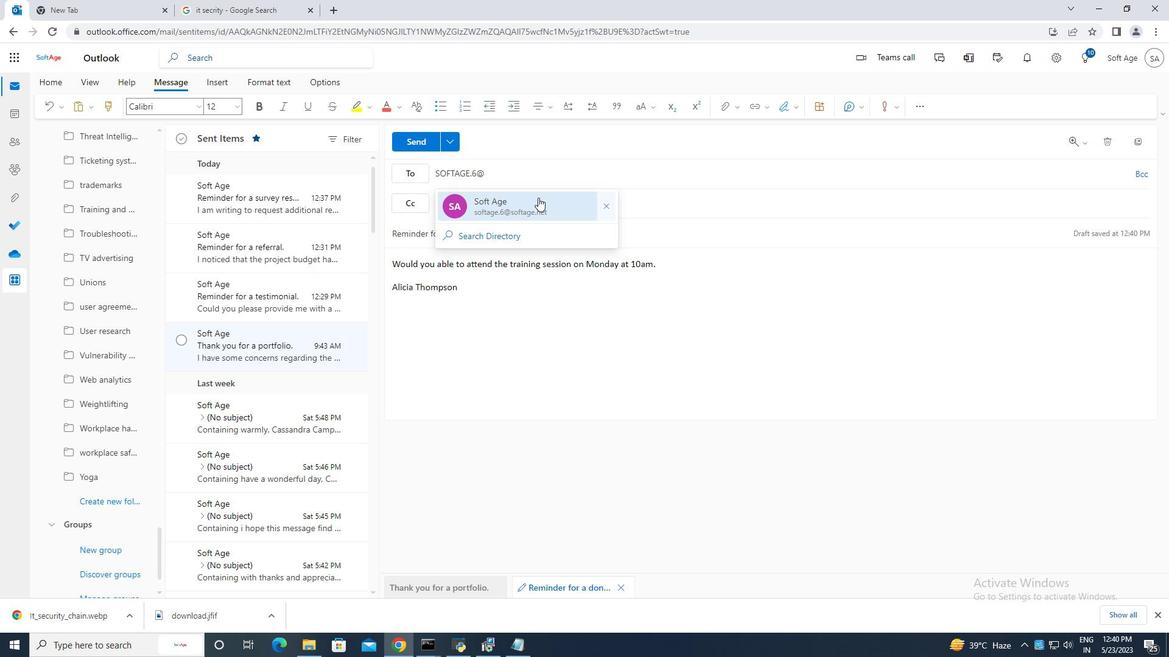 
Action: Mouse pressed left at (544, 198)
Screenshot: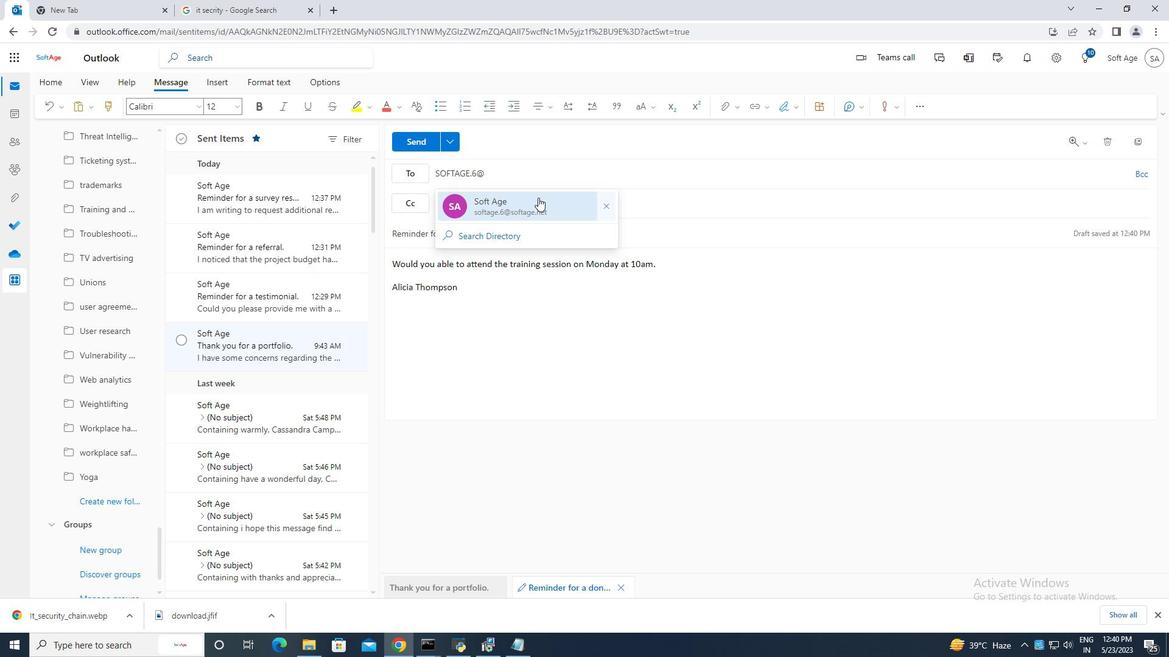 
Action: Mouse moved to (533, 176)
Screenshot: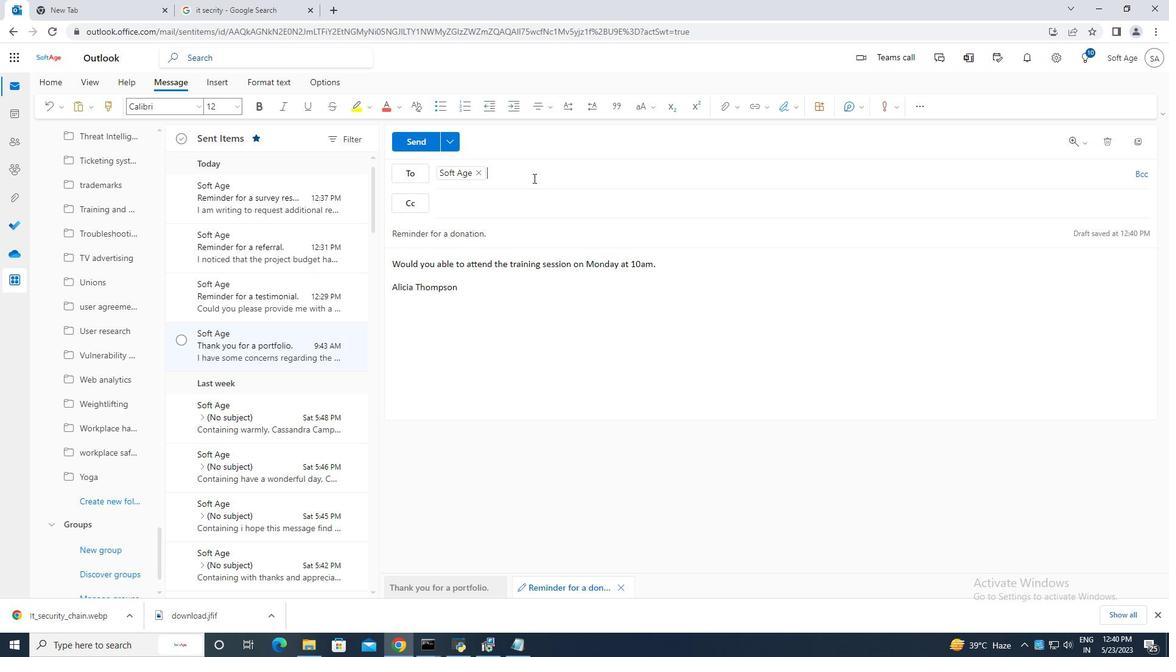 
Action: Key pressed <Key.caps_lock>softage.7
Screenshot: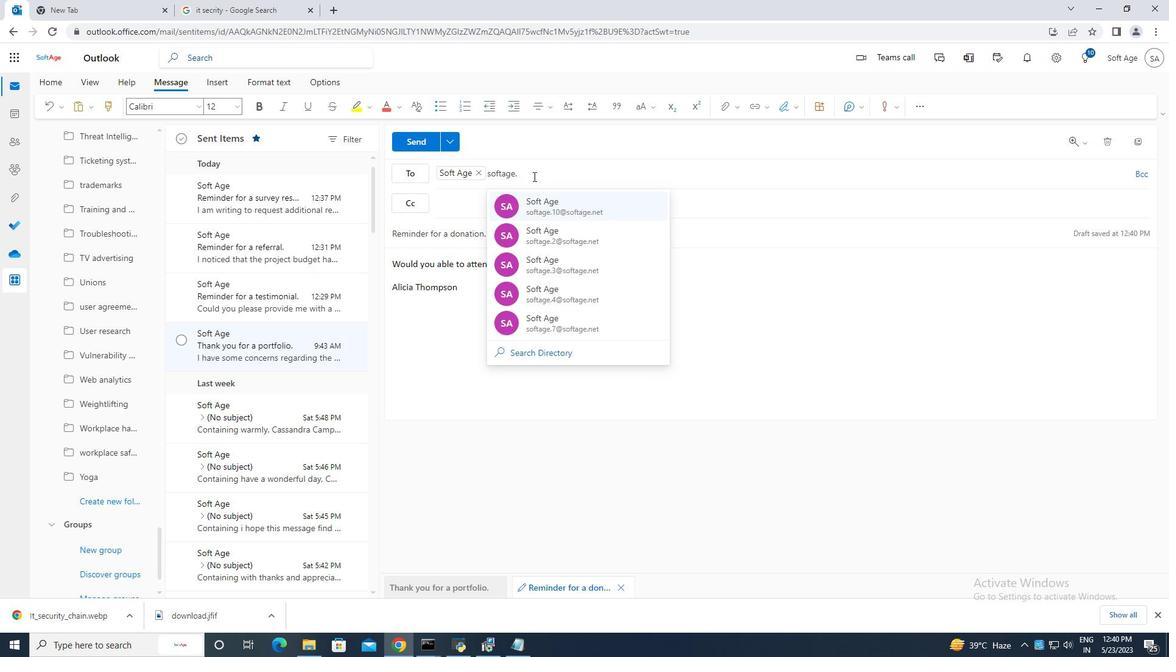 
Action: Mouse moved to (624, 321)
Screenshot: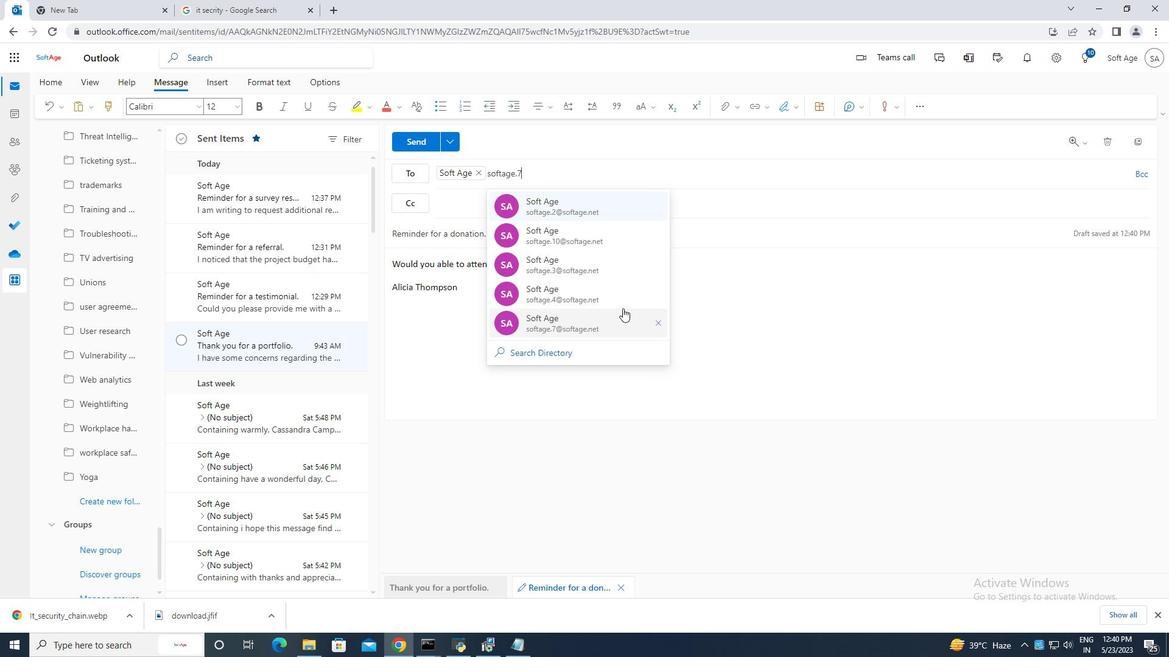 
Action: Mouse pressed left at (624, 321)
Screenshot: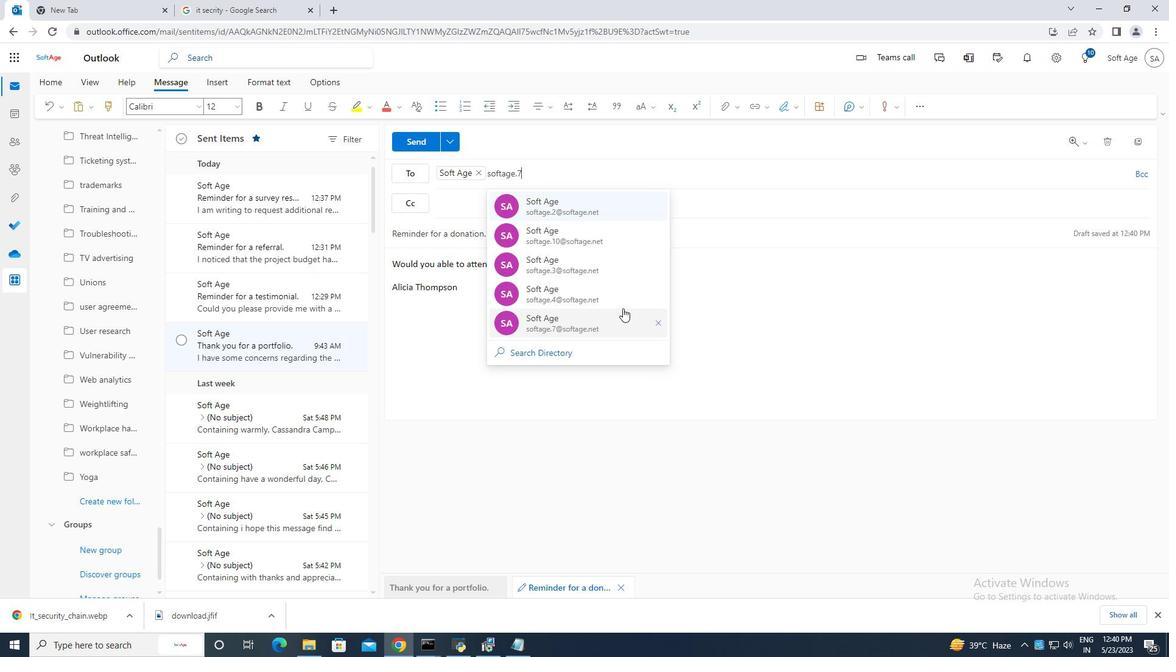 
Action: Mouse moved to (464, 281)
Screenshot: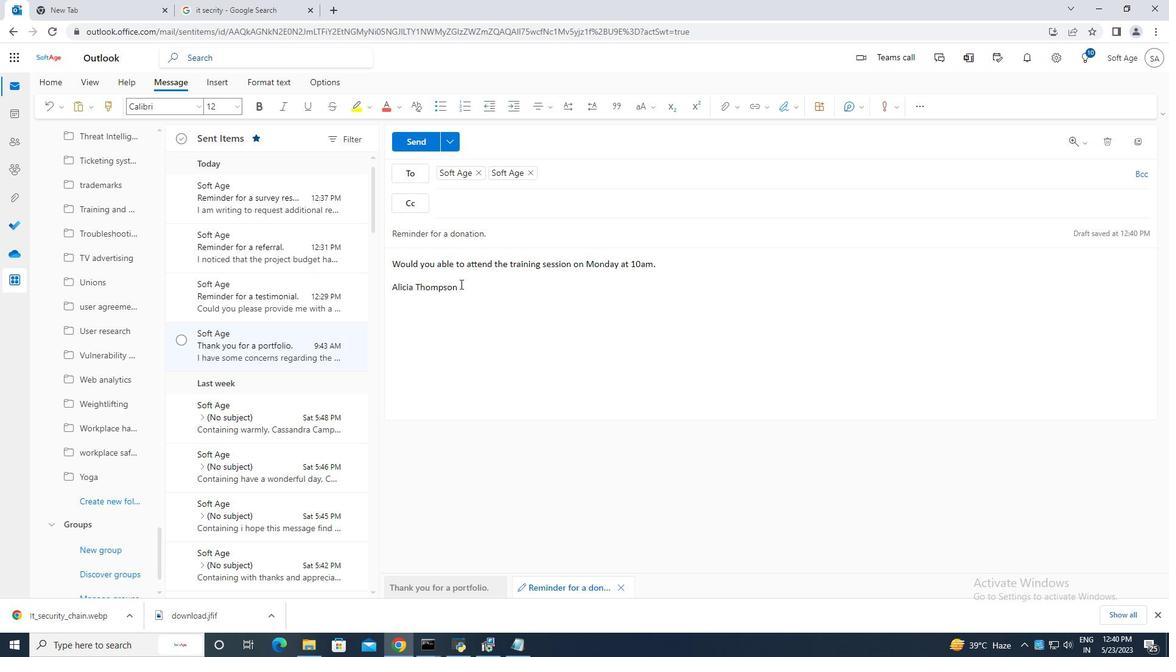 
